 Task: In the  document Sheep.pdf Share this file with 'softage.10@softage.net' Check 'Vision History' View the  non- printing characters
Action: Mouse moved to (381, 406)
Screenshot: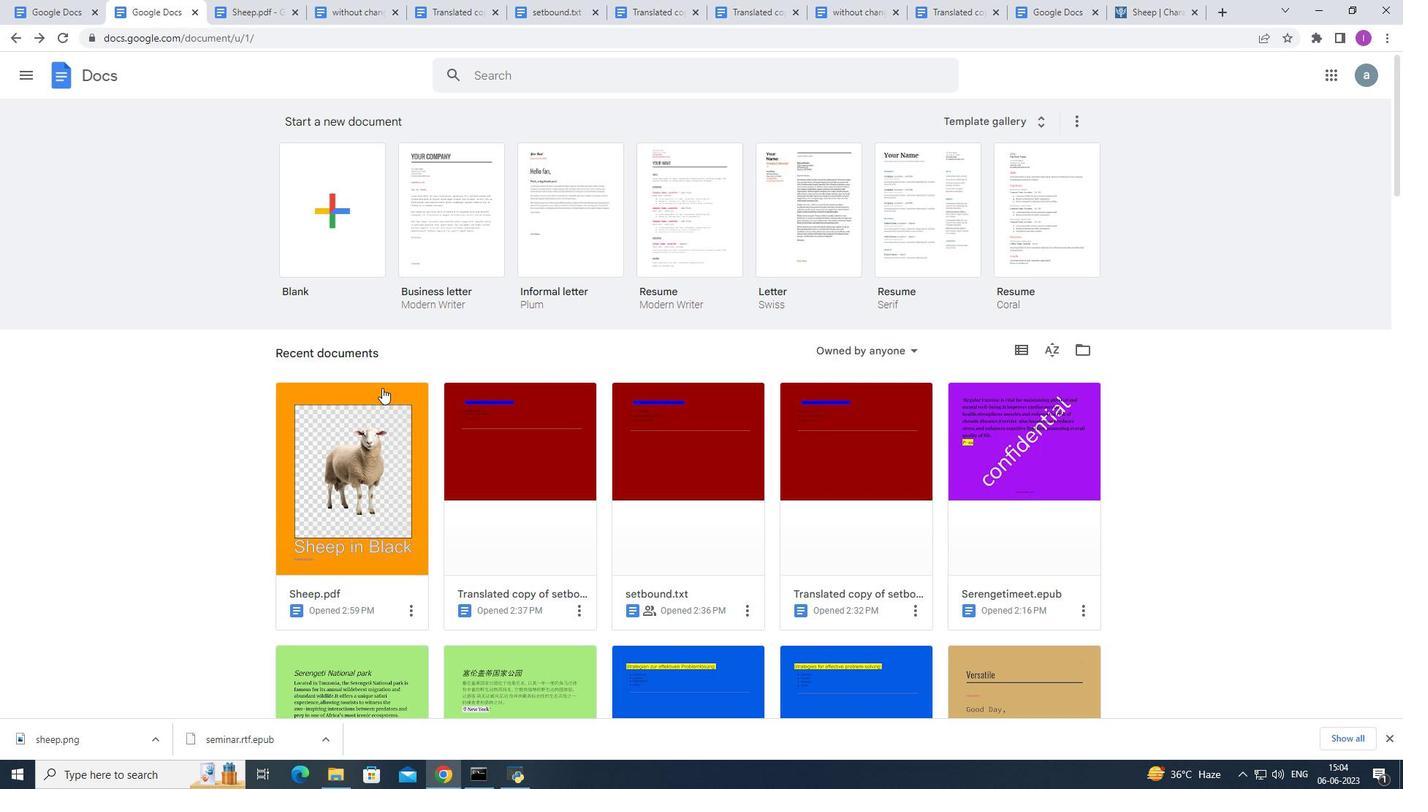 
Action: Mouse pressed left at (381, 406)
Screenshot: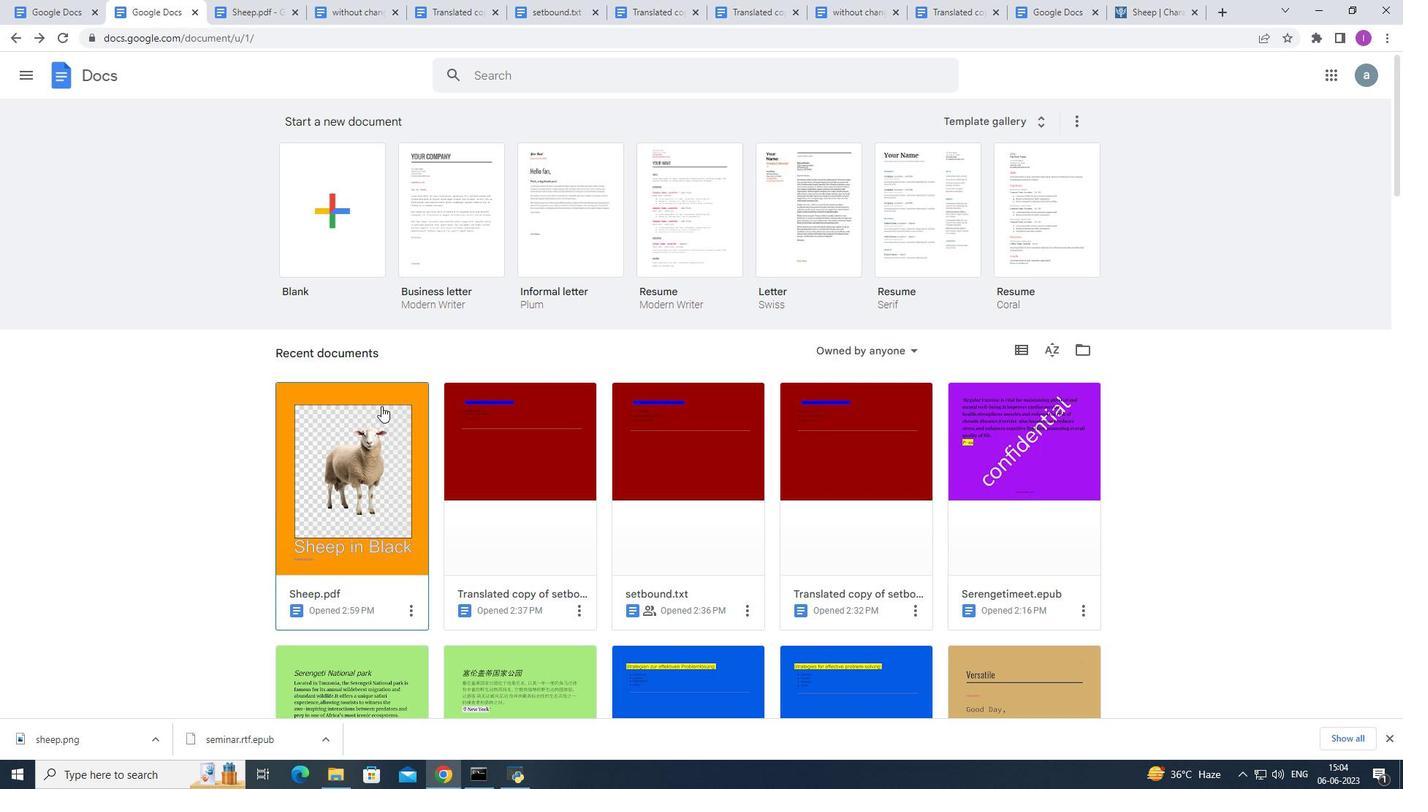 
Action: Mouse moved to (62, 81)
Screenshot: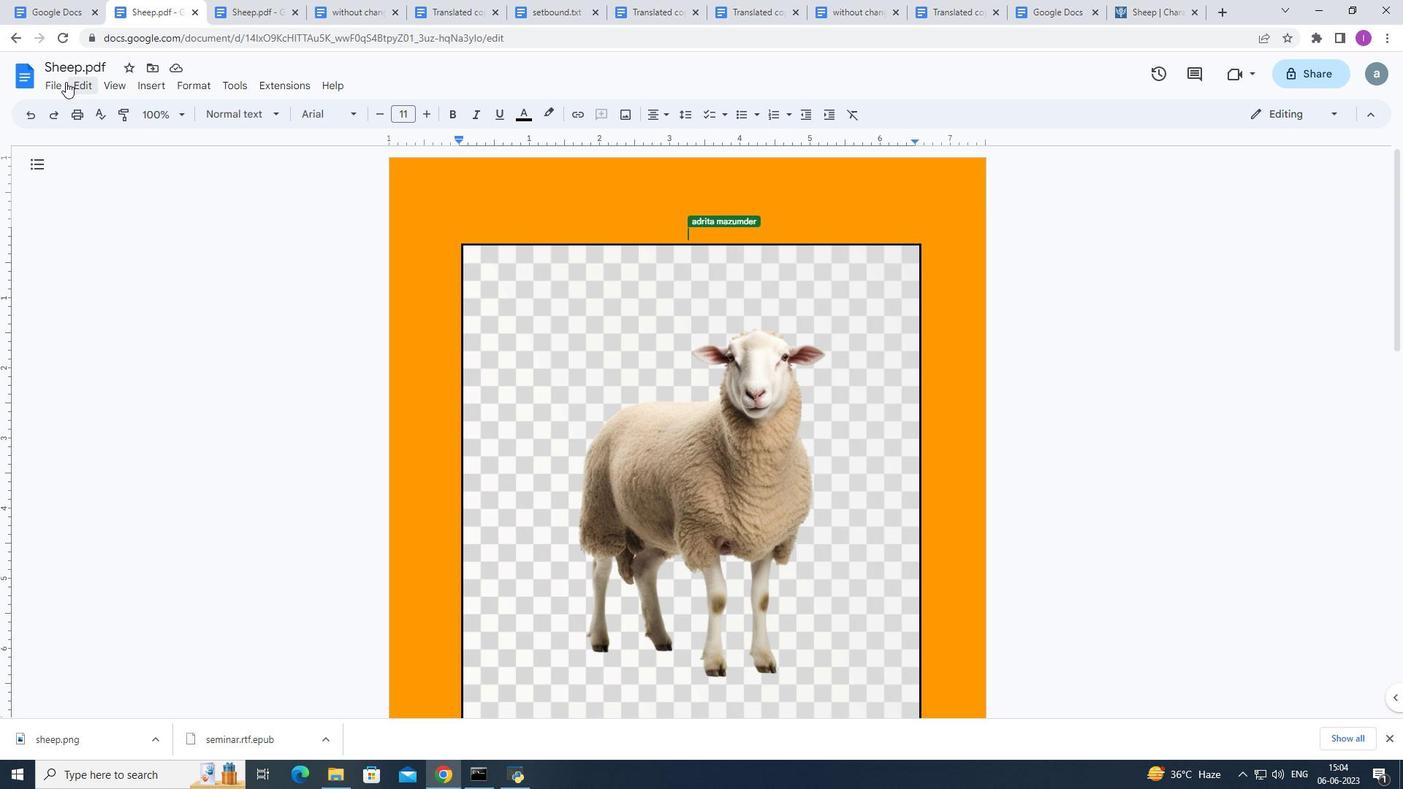 
Action: Mouse pressed left at (62, 81)
Screenshot: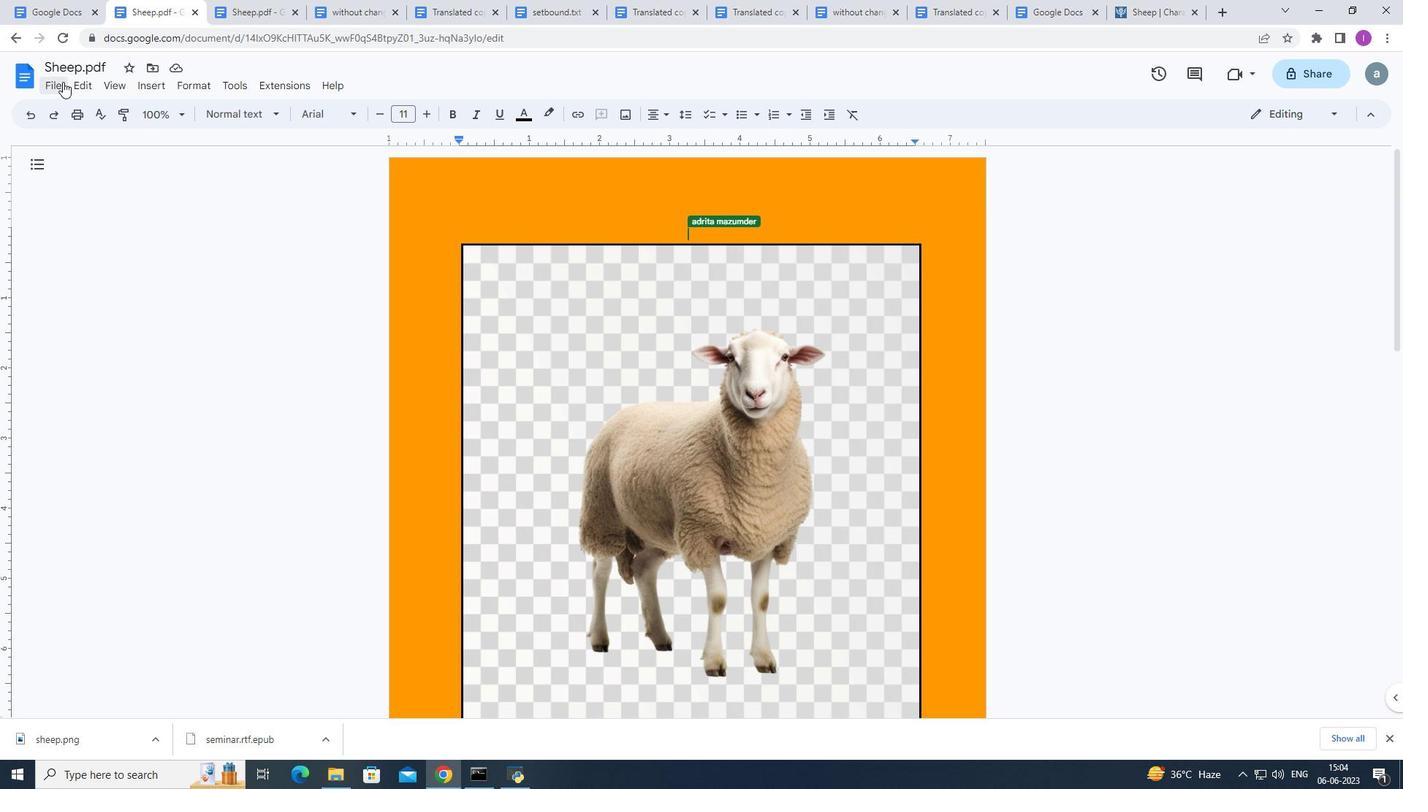 
Action: Mouse moved to (330, 194)
Screenshot: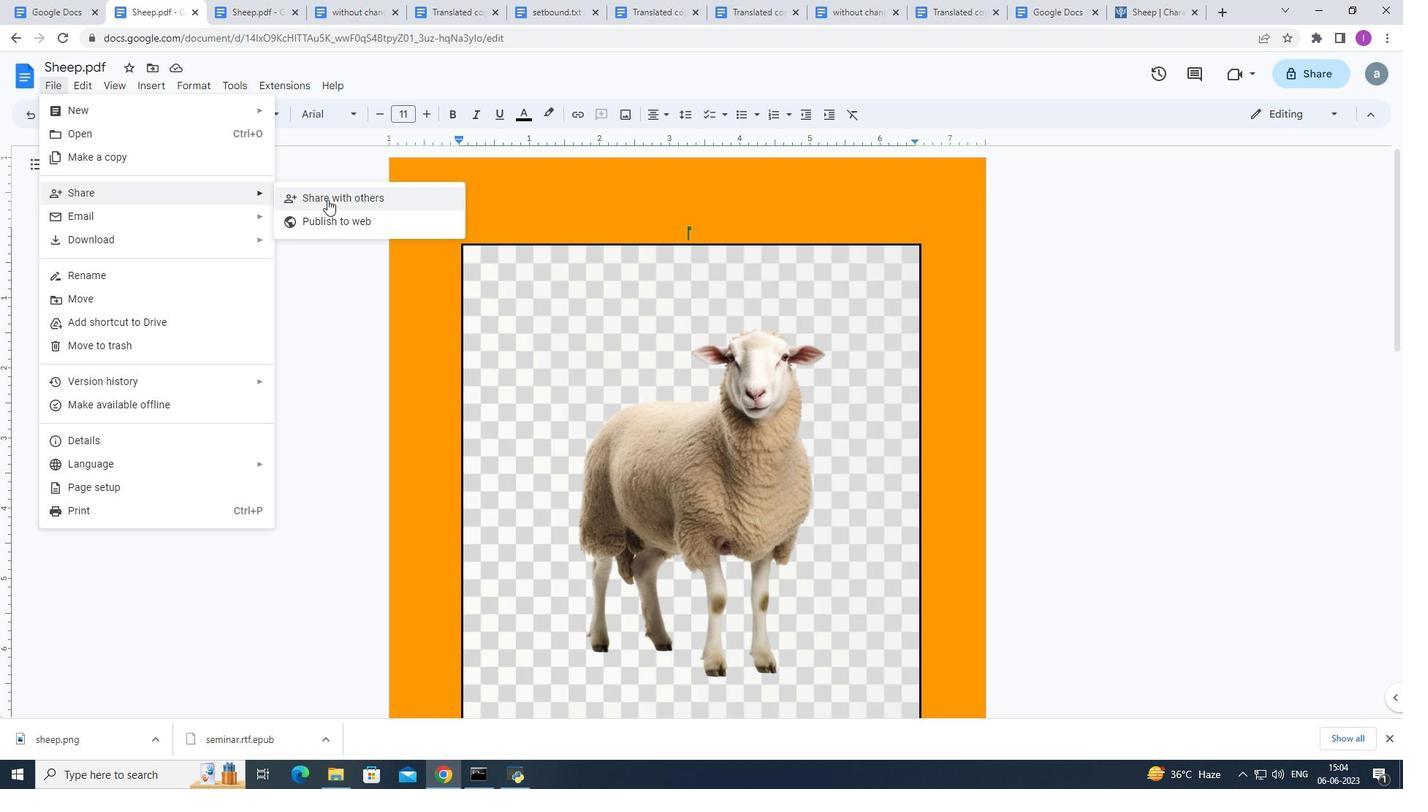 
Action: Mouse pressed left at (330, 194)
Screenshot: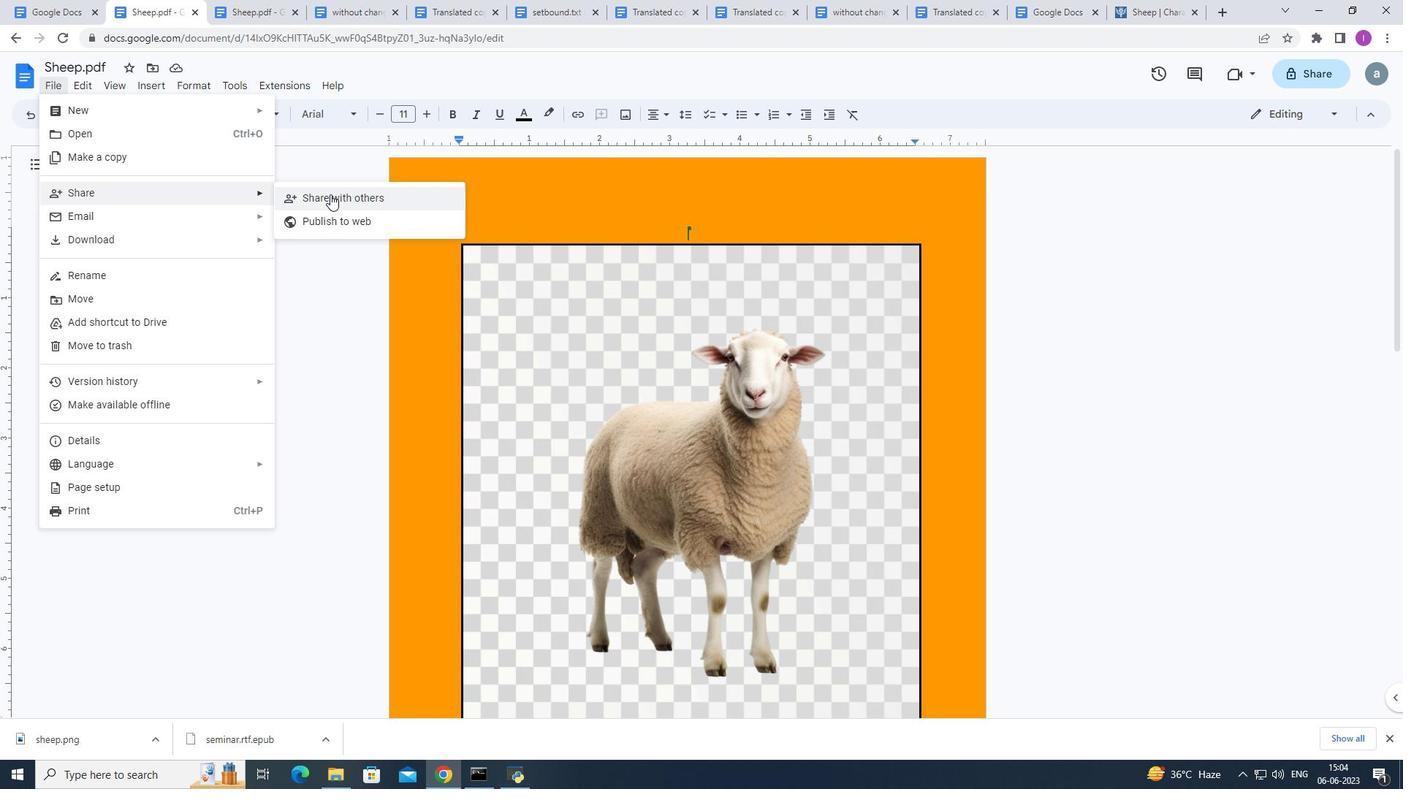 
Action: Mouse moved to (596, 317)
Screenshot: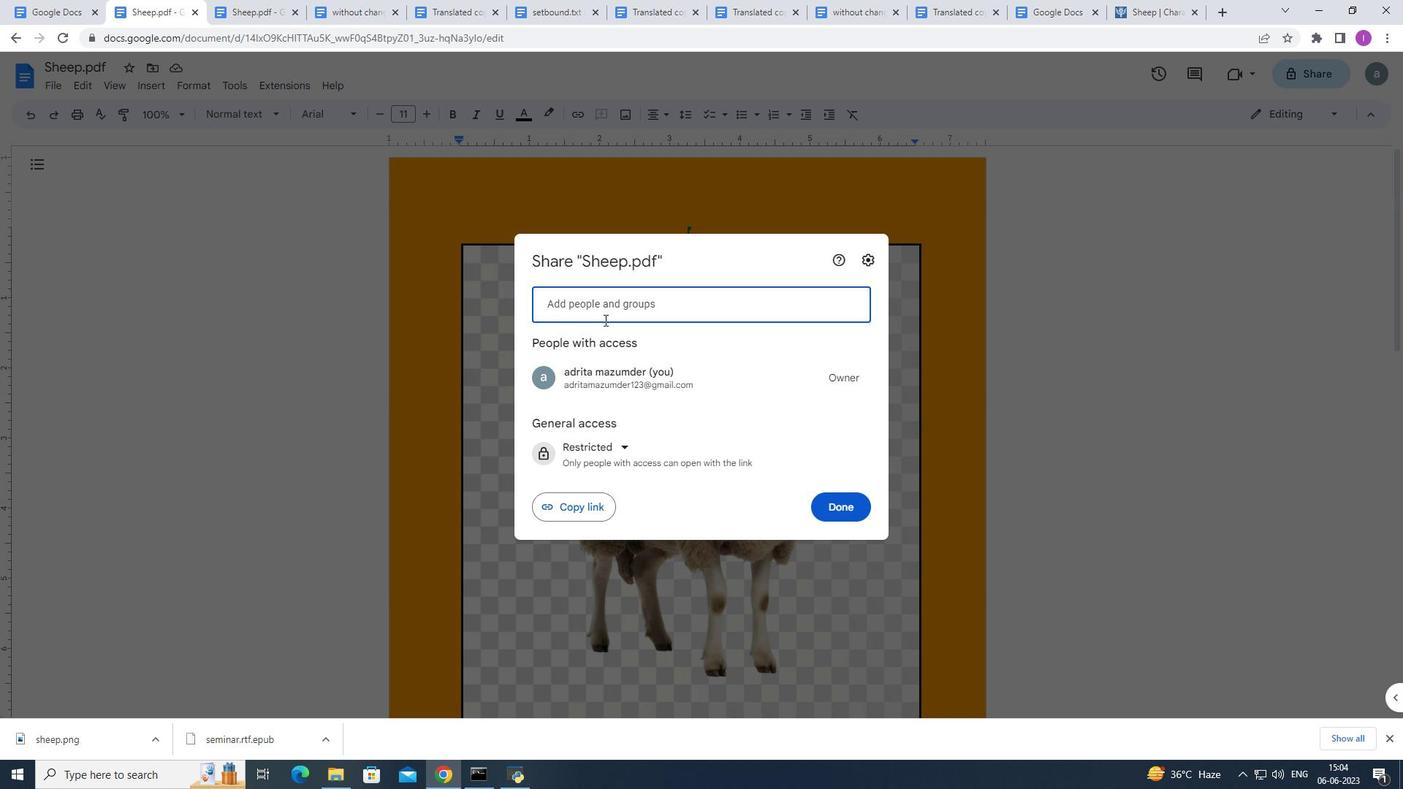 
Action: Key pressed sof
Screenshot: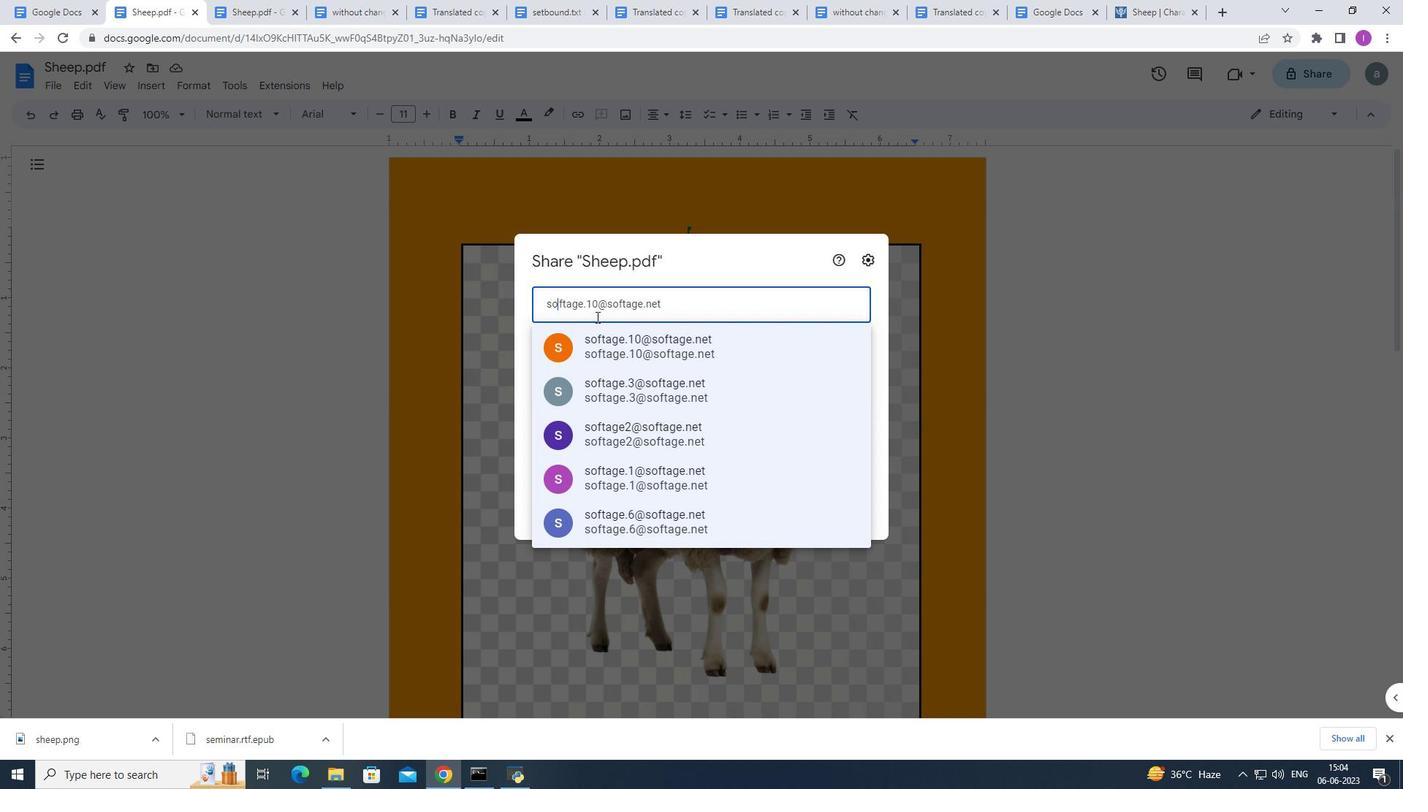 
Action: Mouse moved to (617, 355)
Screenshot: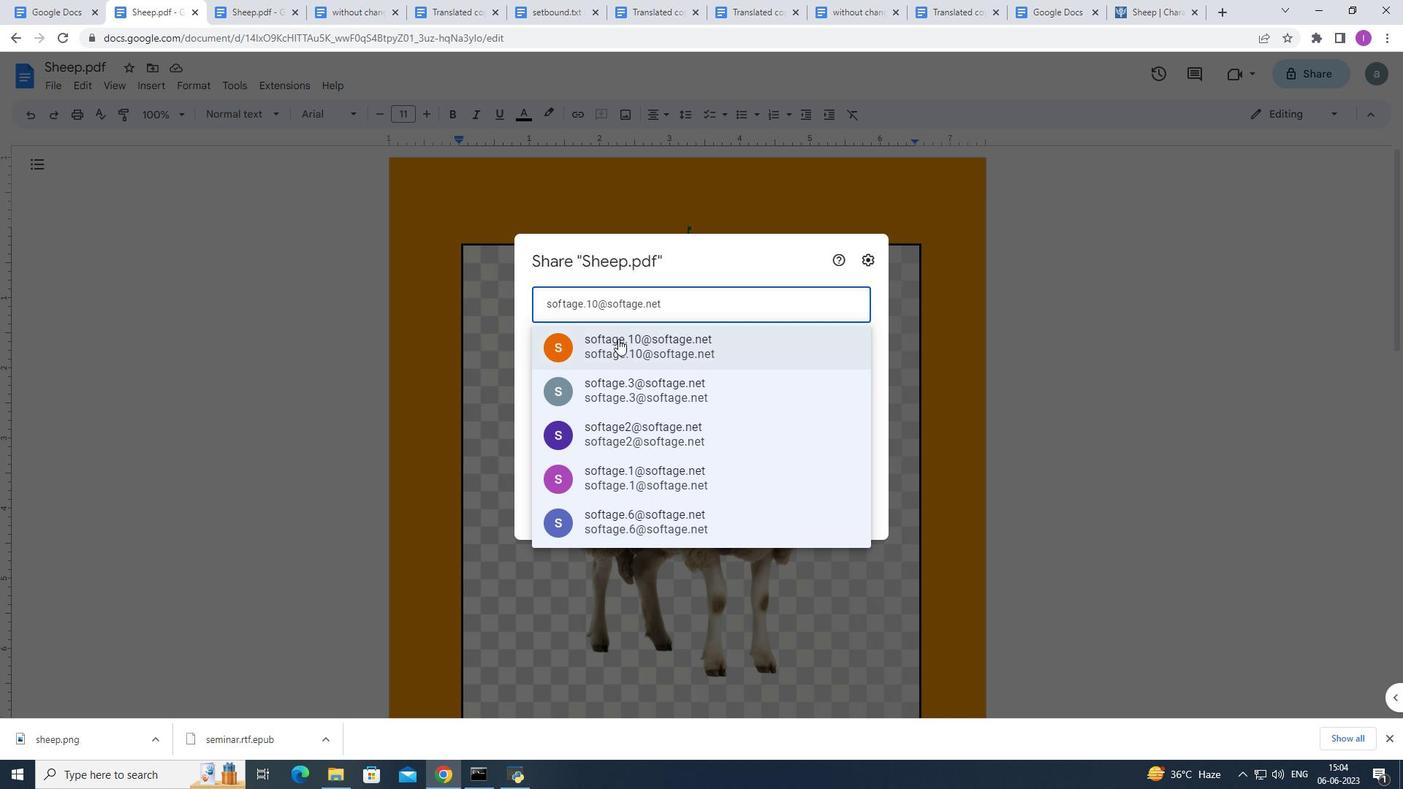 
Action: Mouse pressed left at (617, 355)
Screenshot: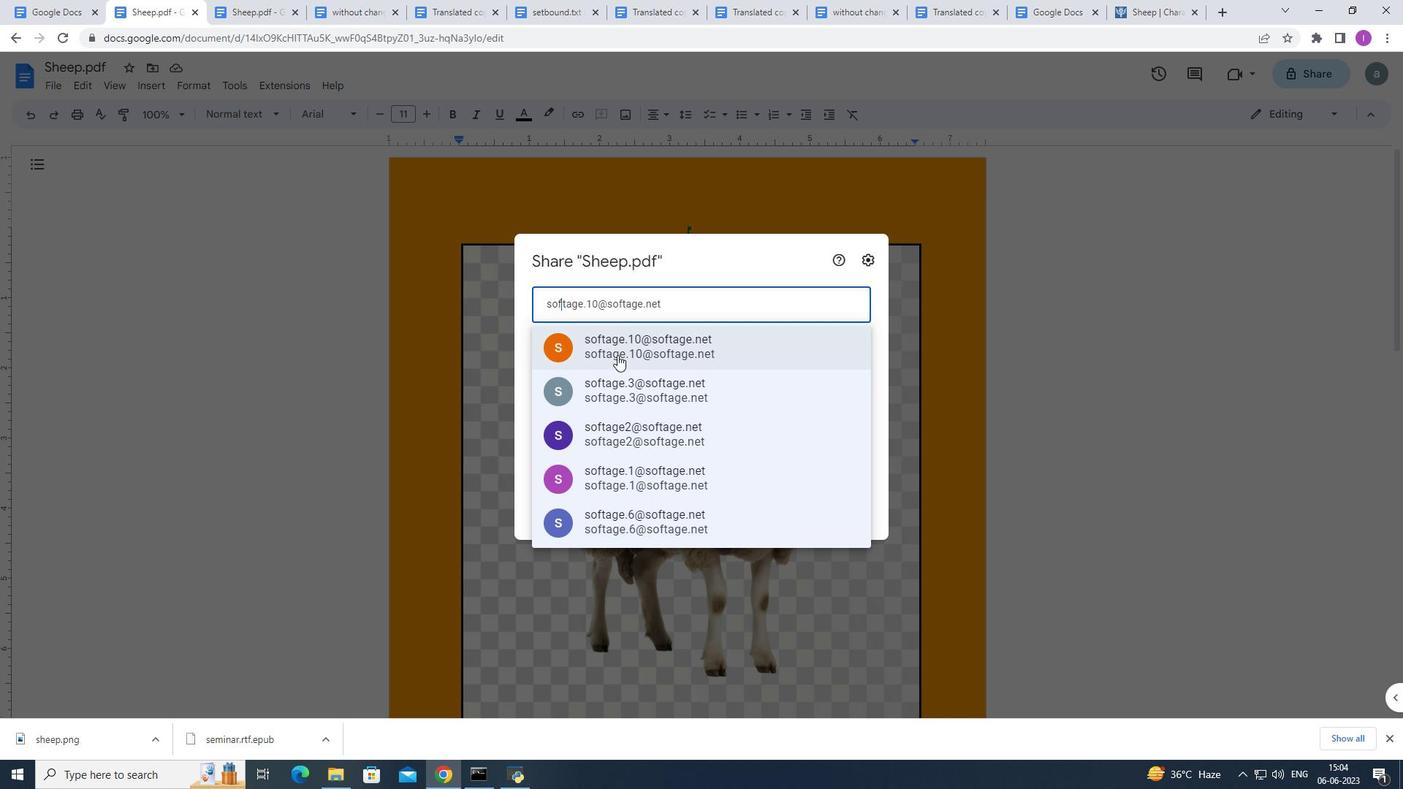 
Action: Mouse moved to (846, 492)
Screenshot: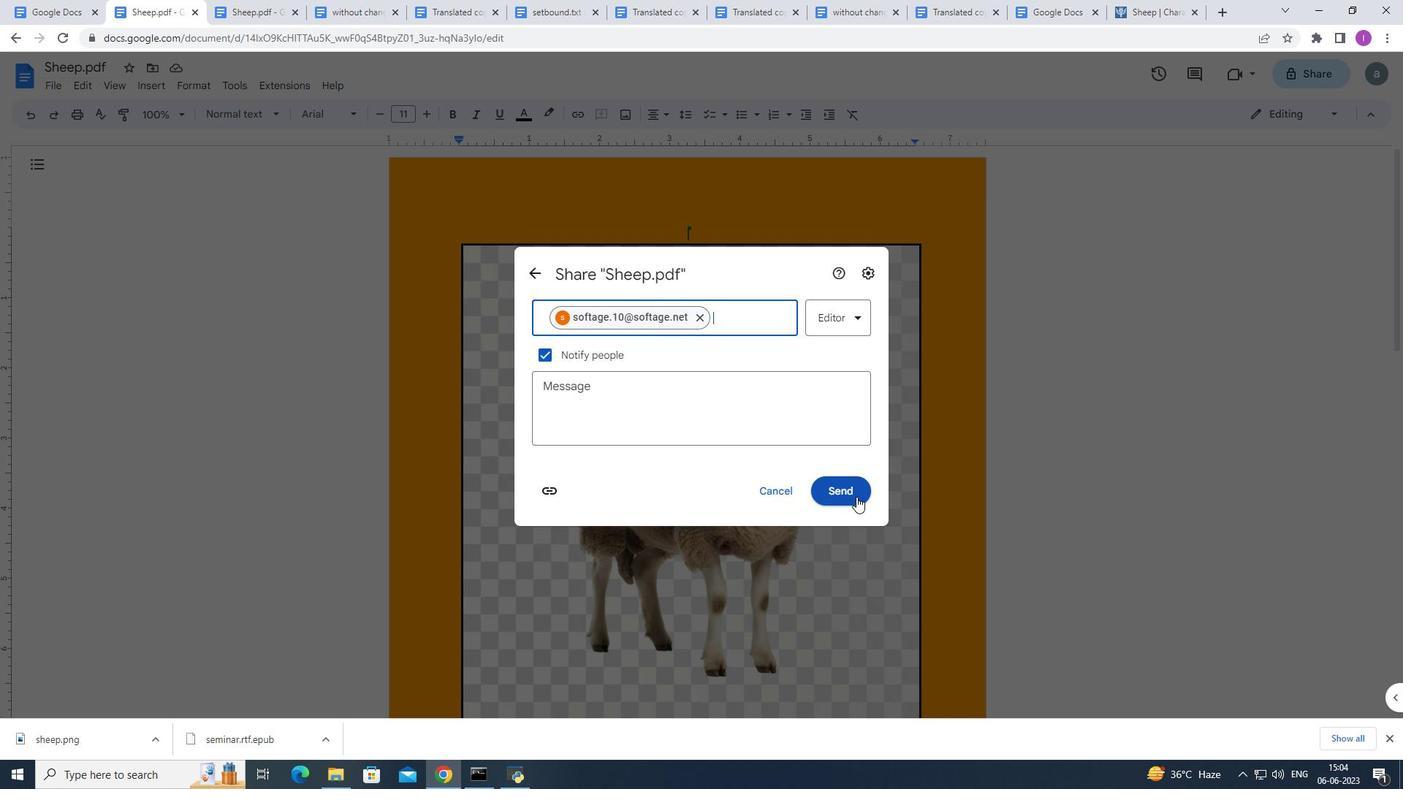 
Action: Mouse pressed left at (846, 492)
Screenshot: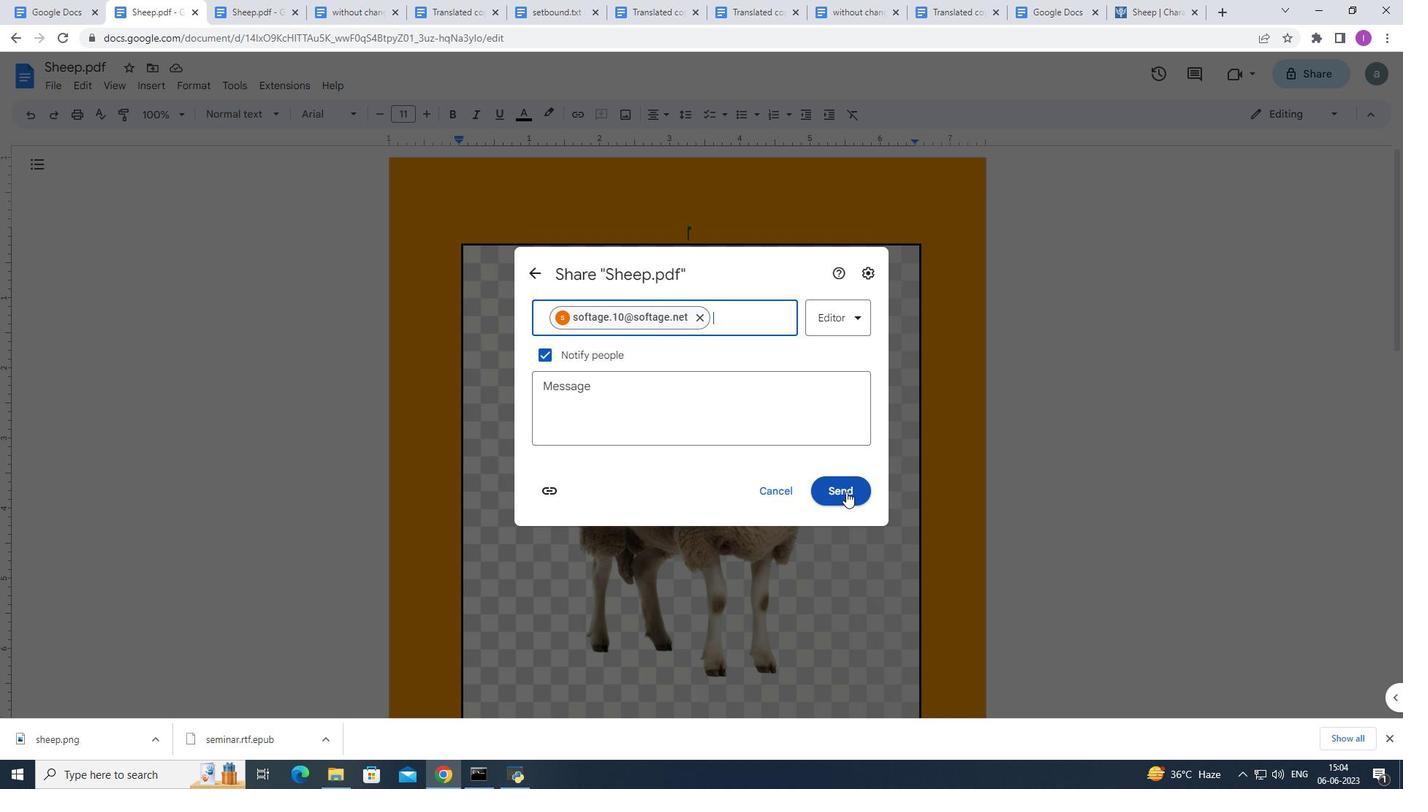 
Action: Mouse moved to (122, 87)
Screenshot: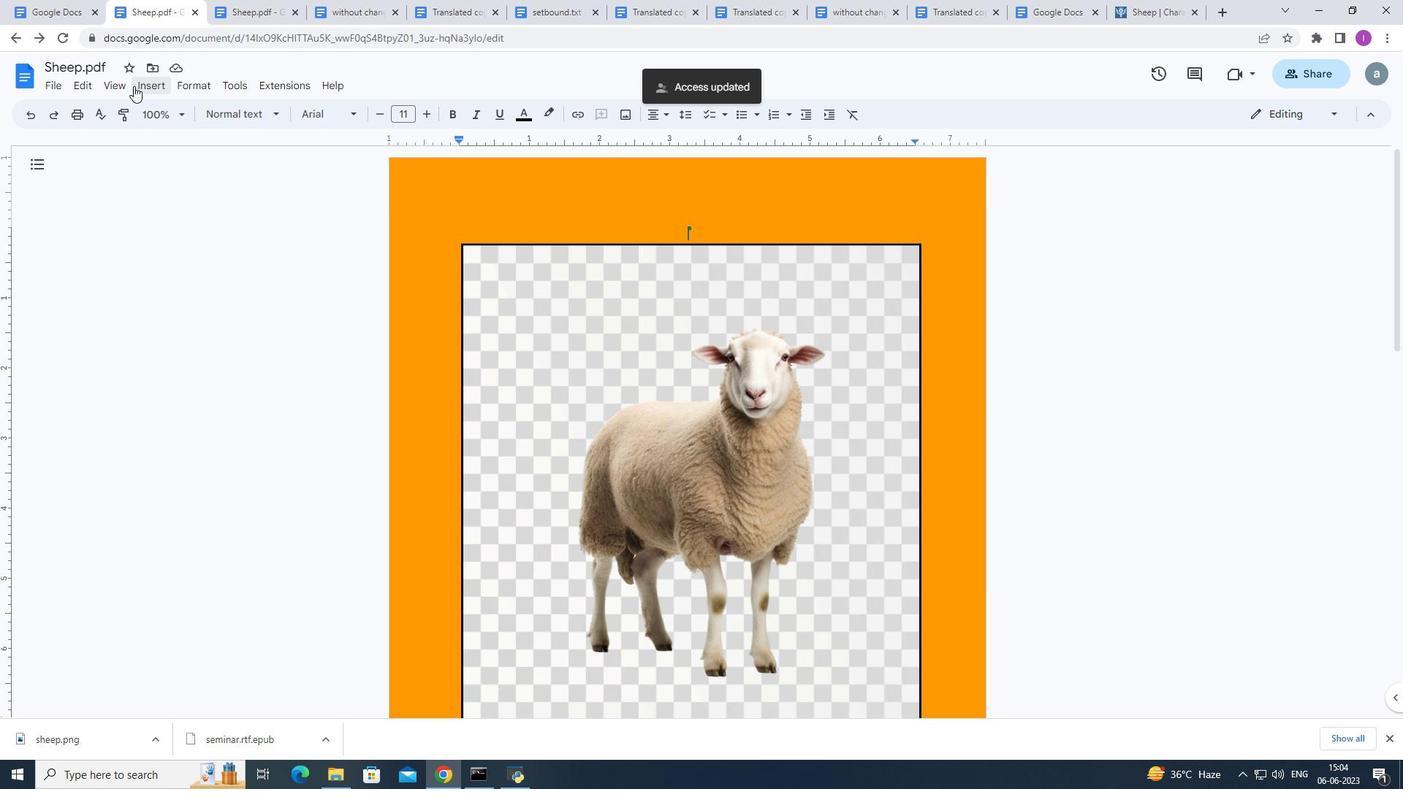 
Action: Mouse pressed left at (122, 87)
Screenshot: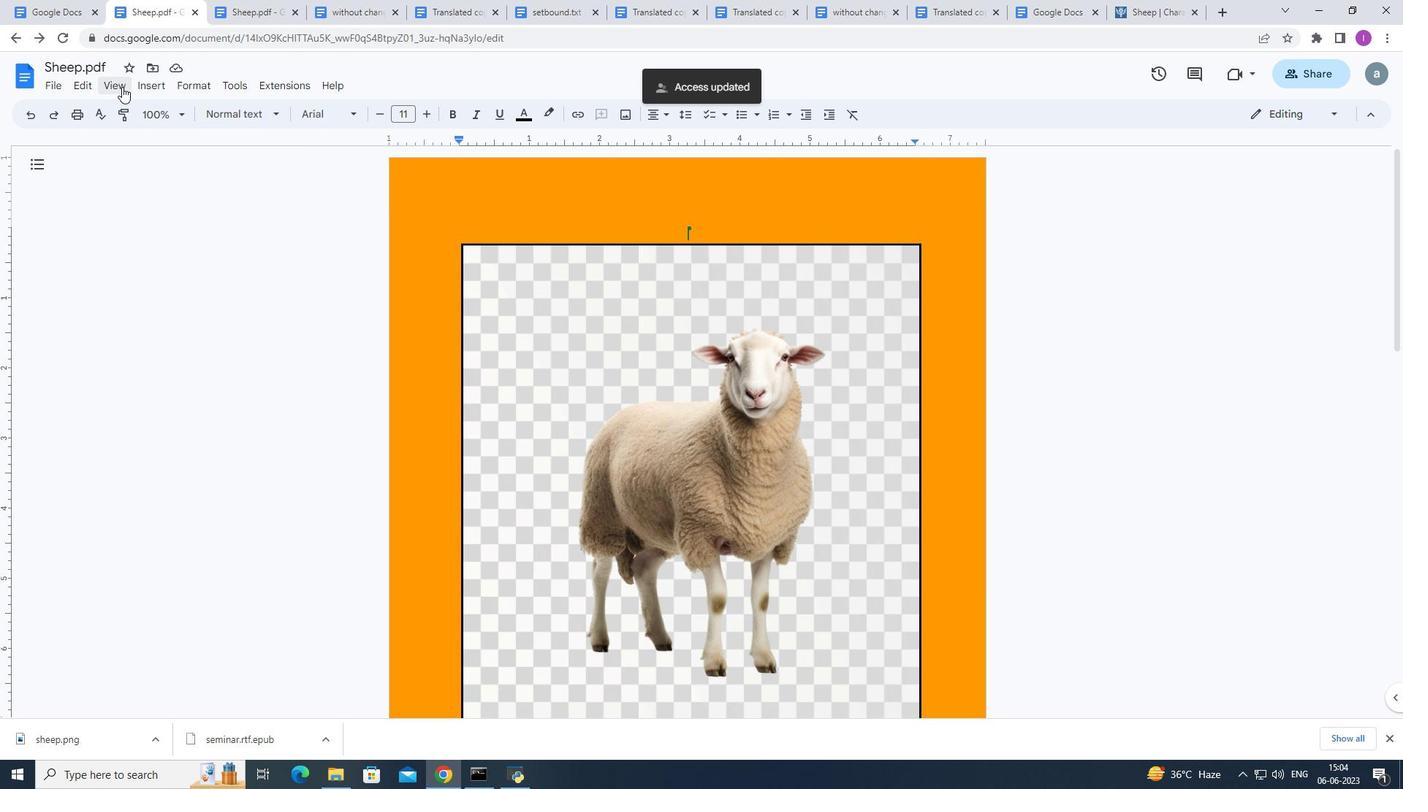 
Action: Mouse moved to (158, 236)
Screenshot: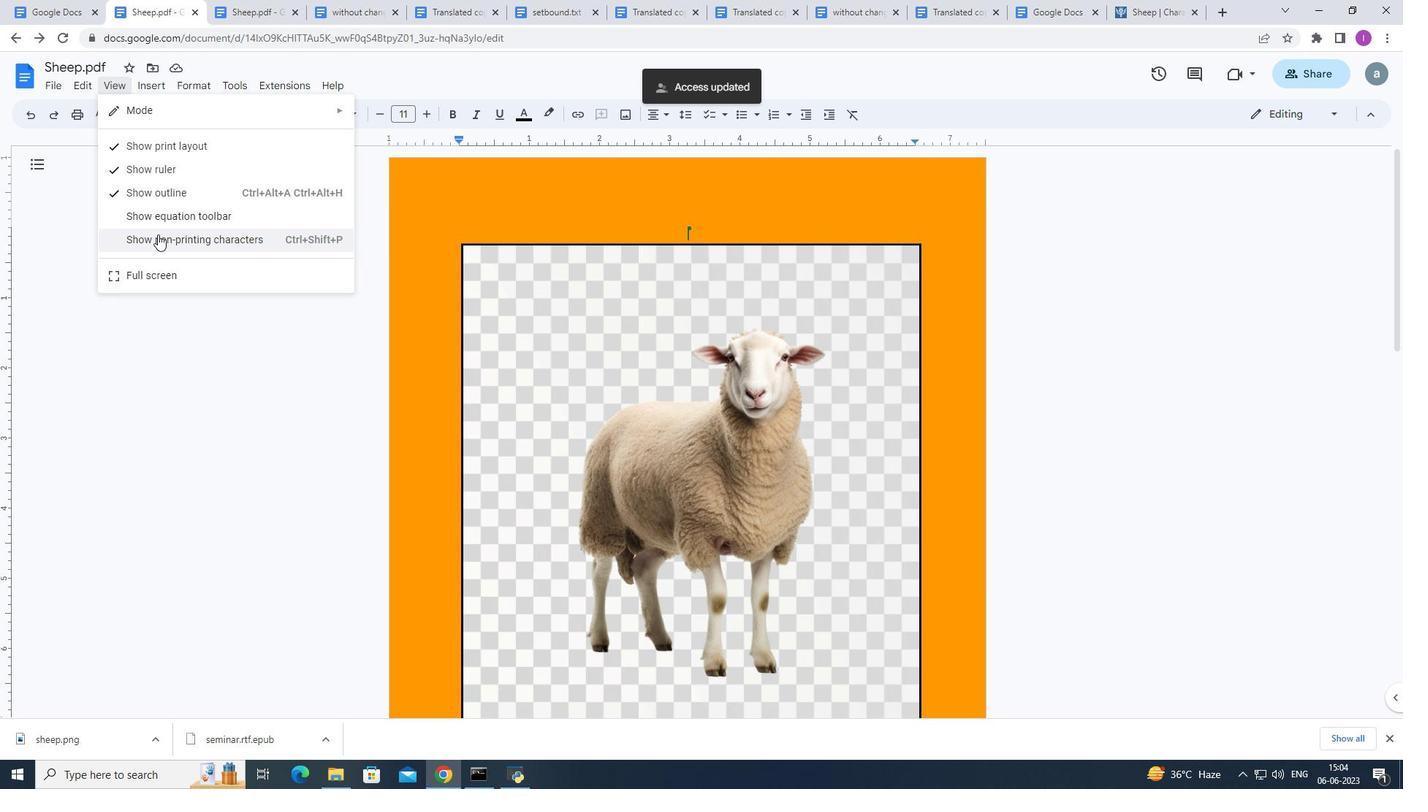 
Action: Mouse pressed left at (158, 236)
Screenshot: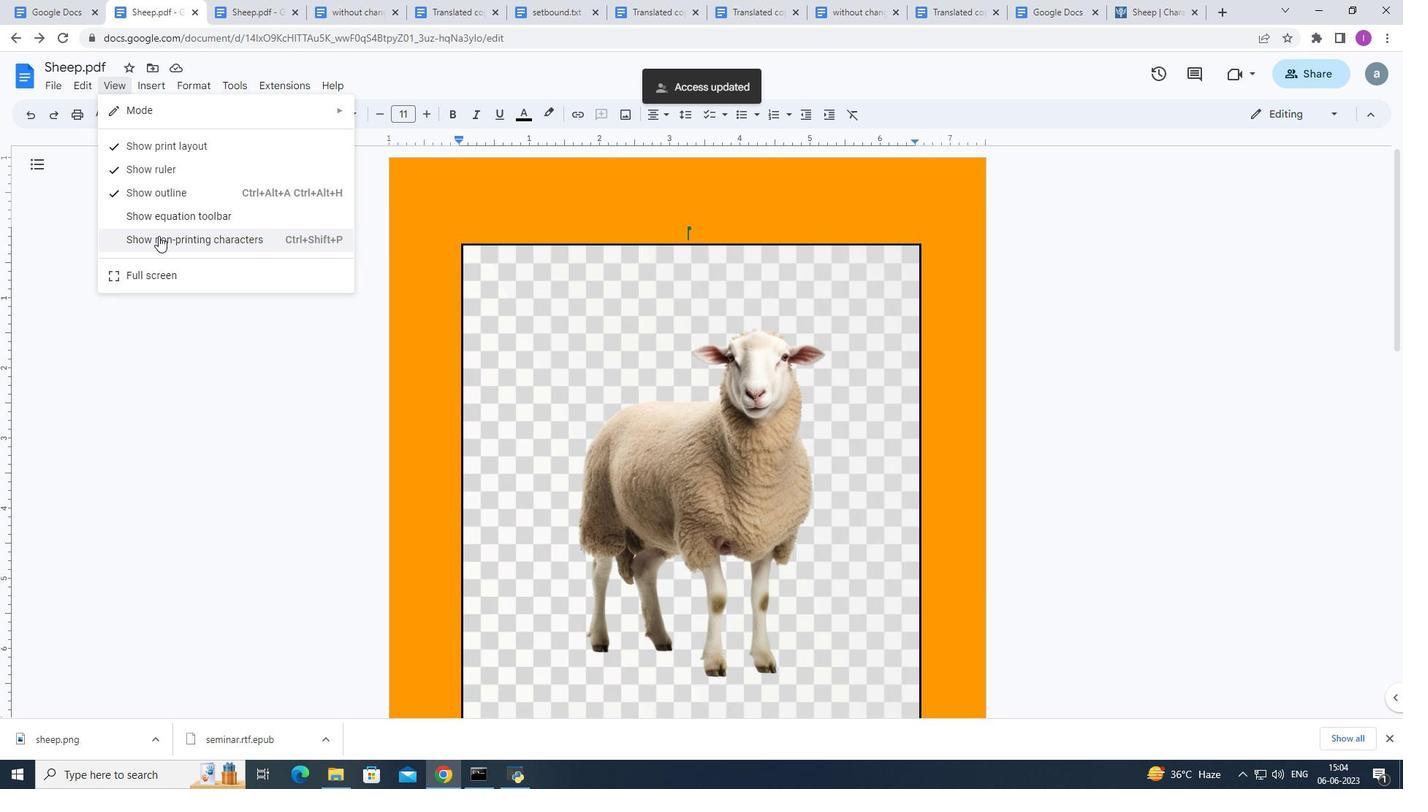 
Action: Mouse moved to (48, 86)
Screenshot: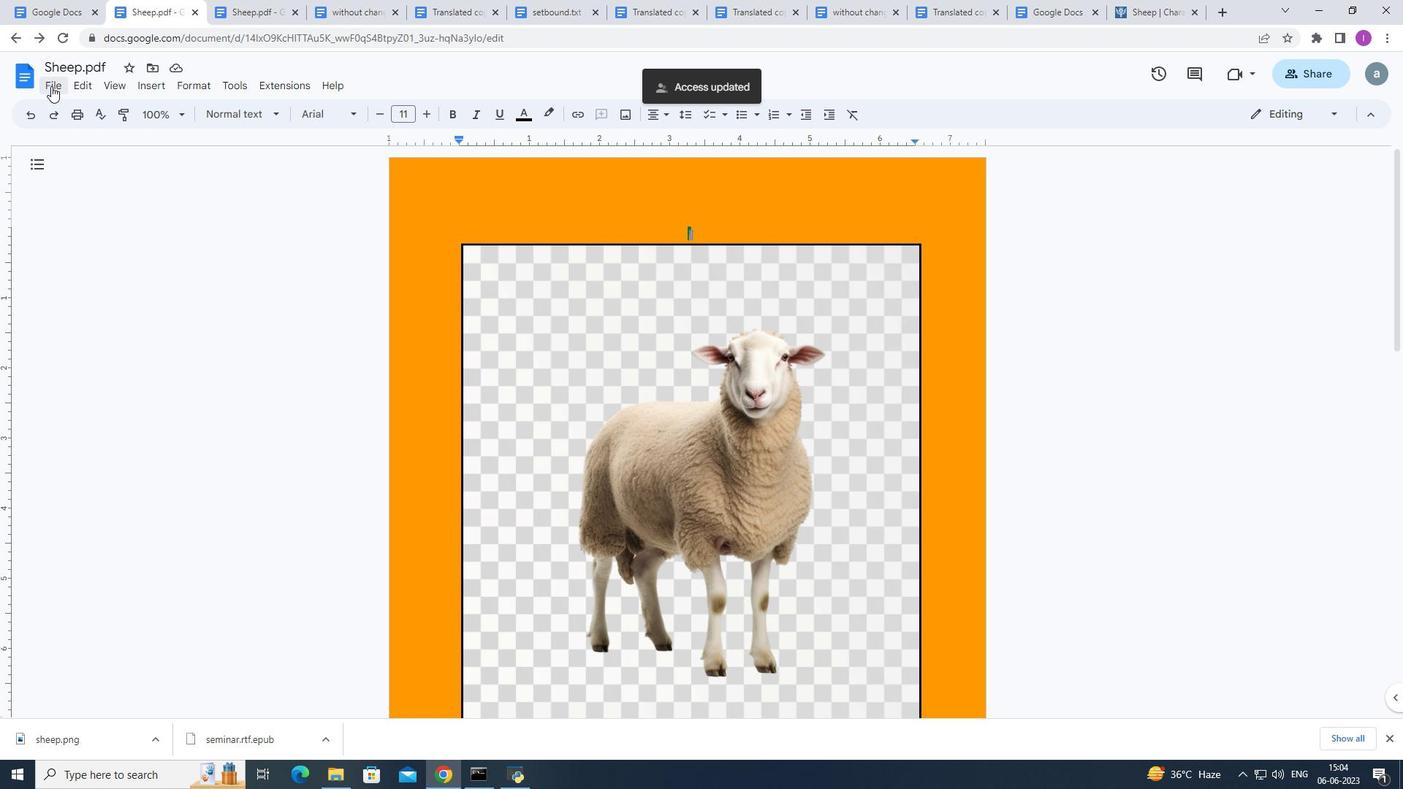 
Action: Mouse pressed left at (48, 86)
Screenshot: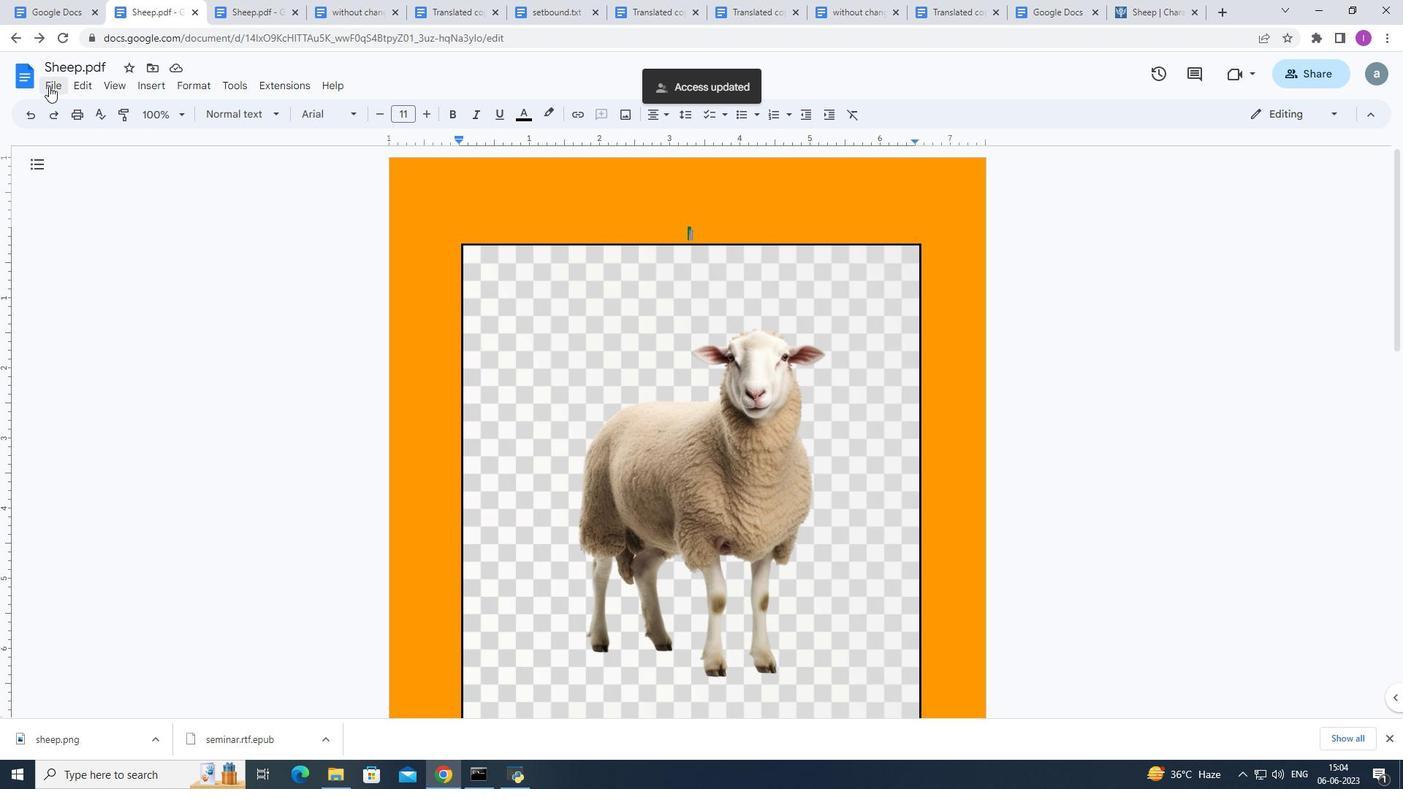 
Action: Mouse pressed left at (48, 86)
Screenshot: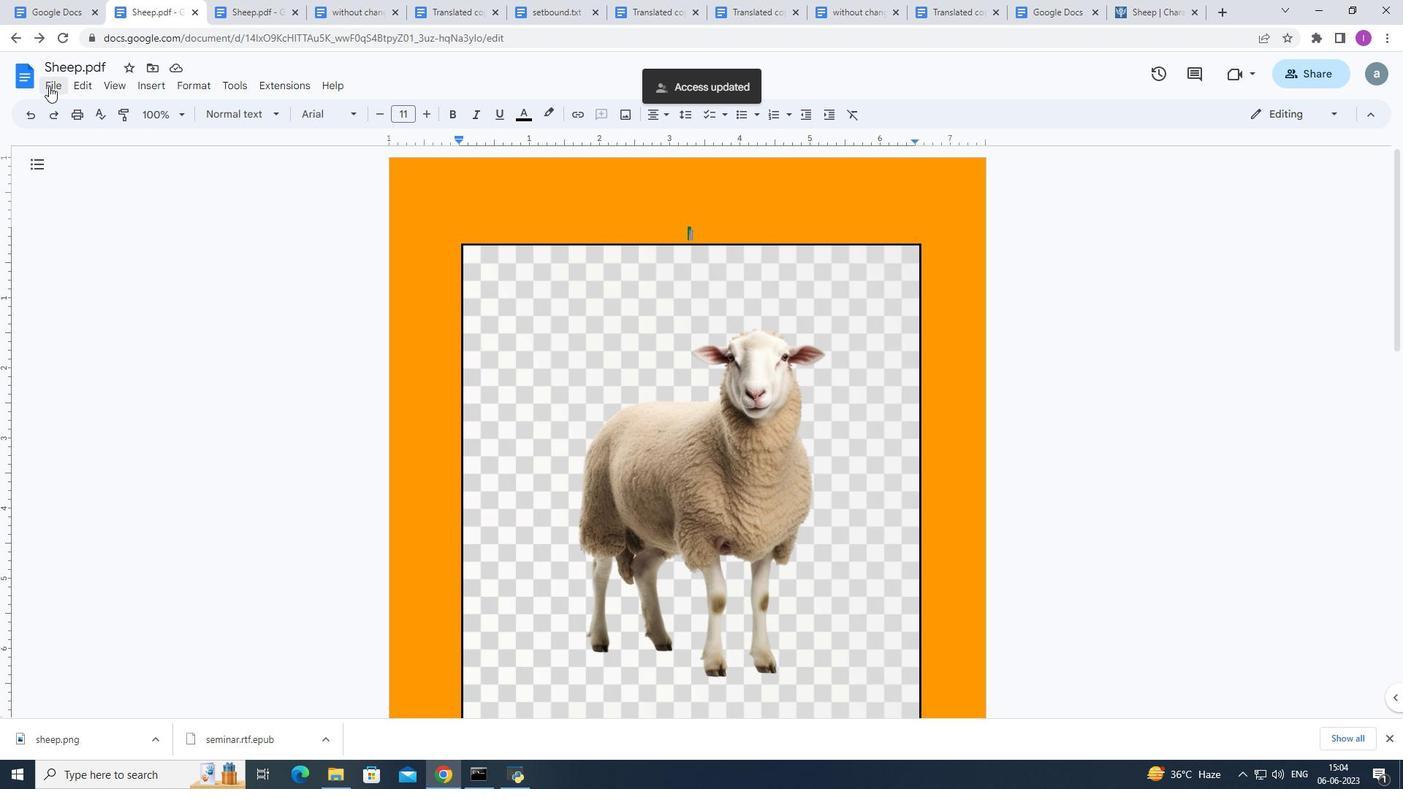 
Action: Mouse moved to (55, 87)
Screenshot: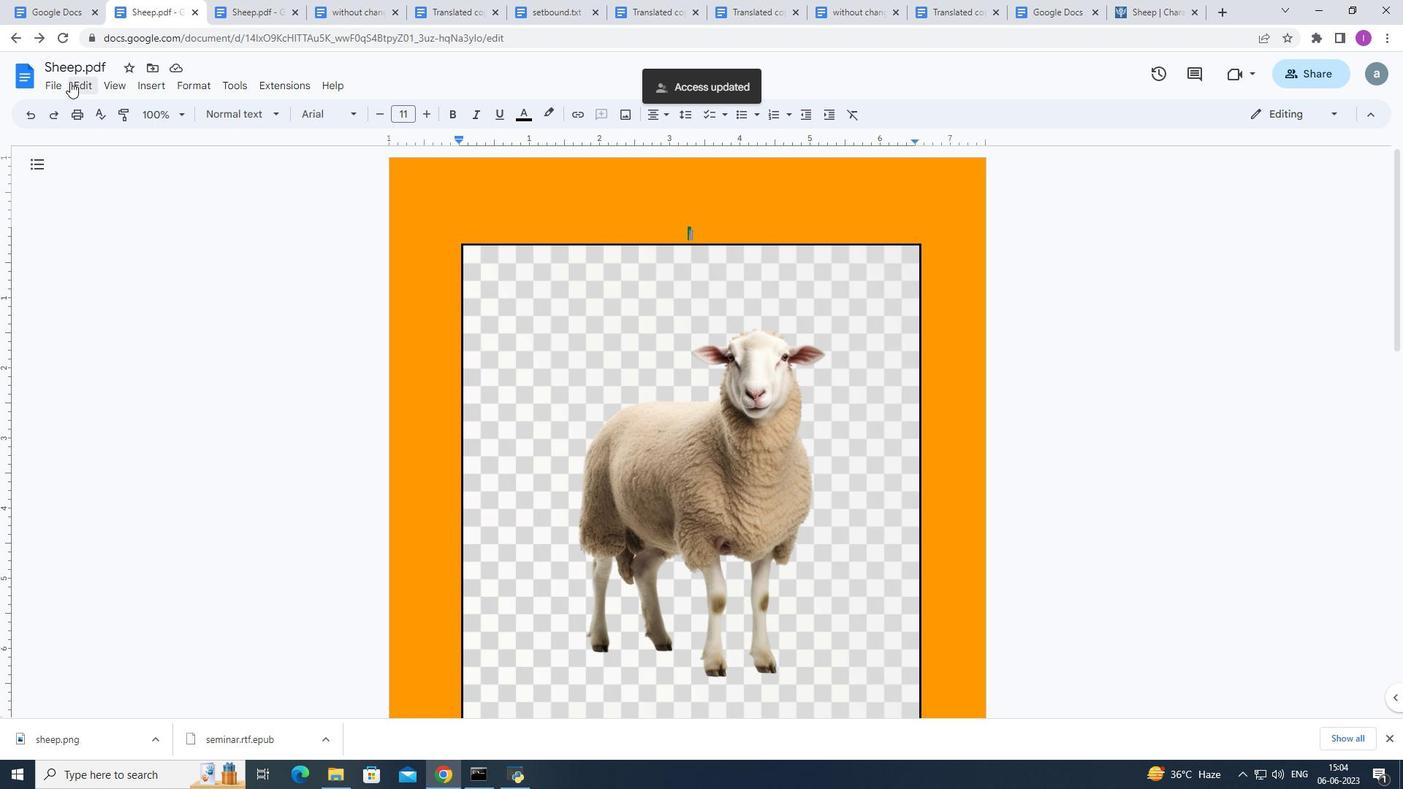 
Action: Mouse pressed left at (55, 87)
Screenshot: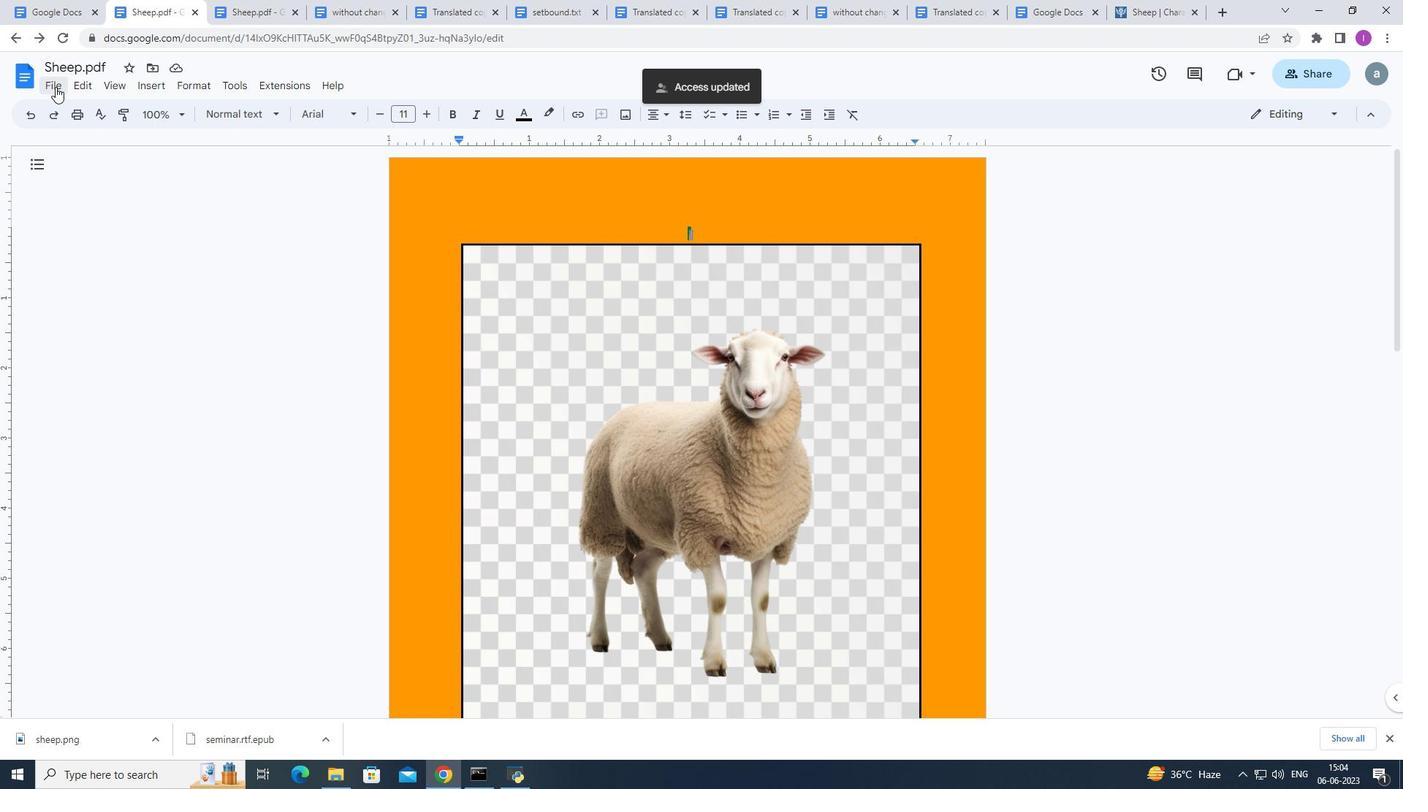
Action: Mouse moved to (107, 379)
Screenshot: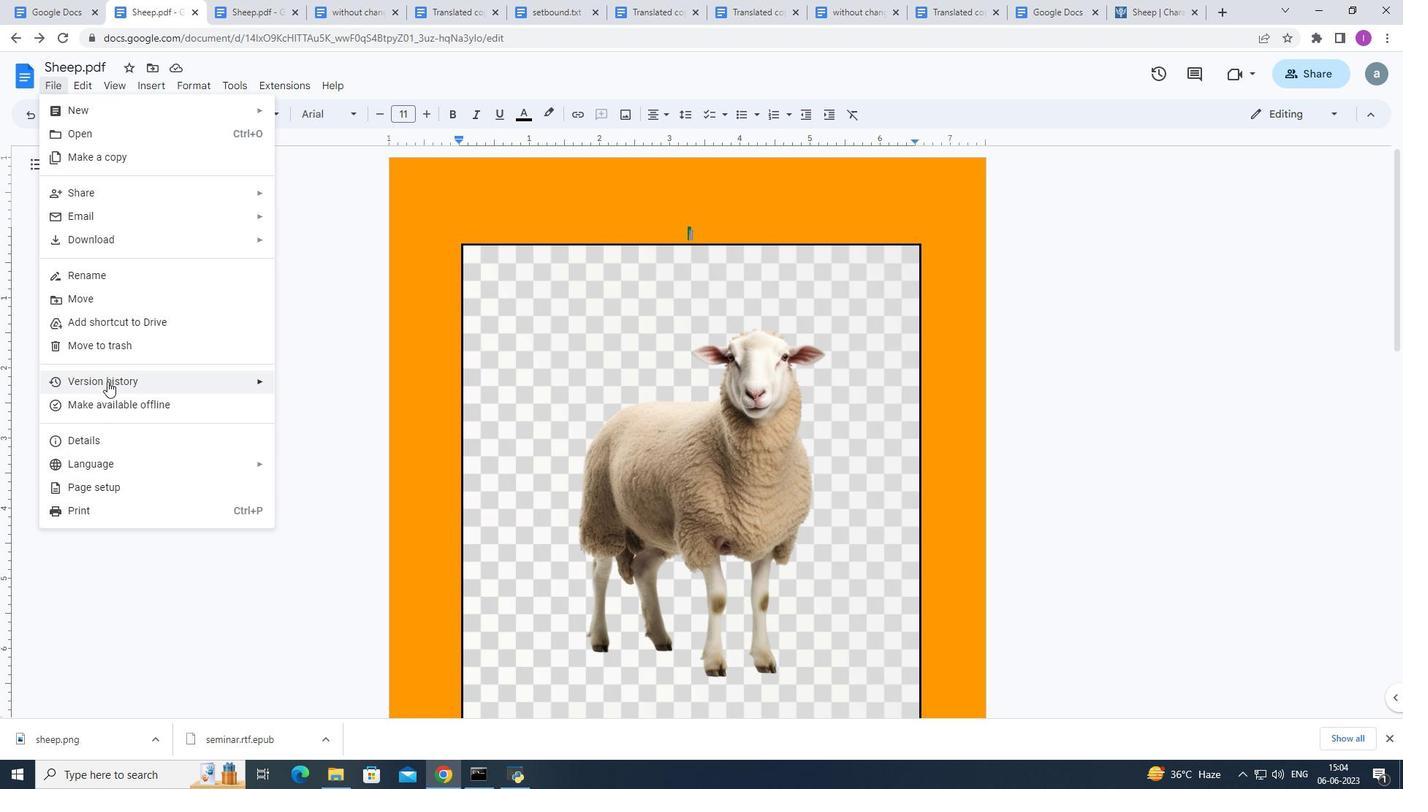 
Action: Mouse pressed left at (107, 379)
Screenshot: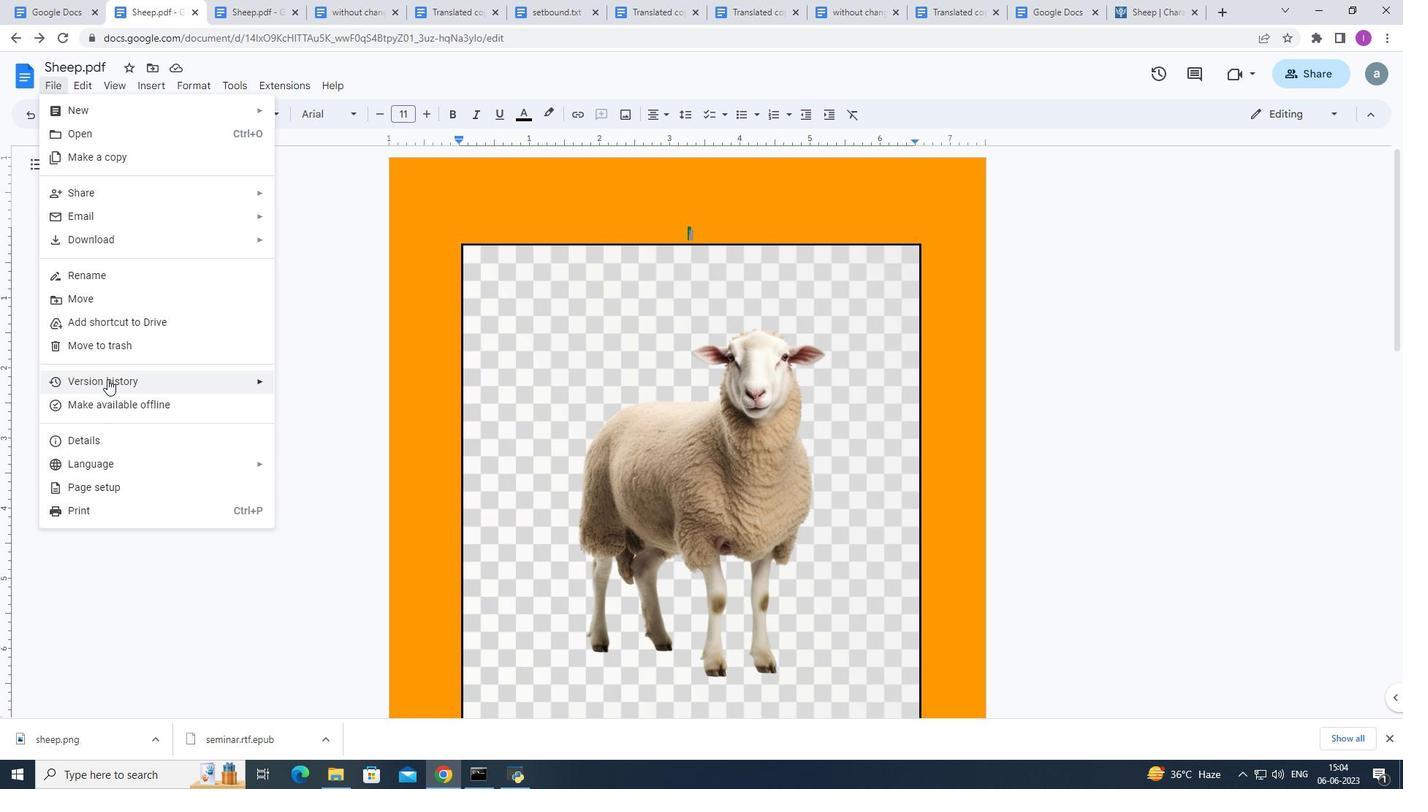 
Action: Mouse moved to (368, 415)
Screenshot: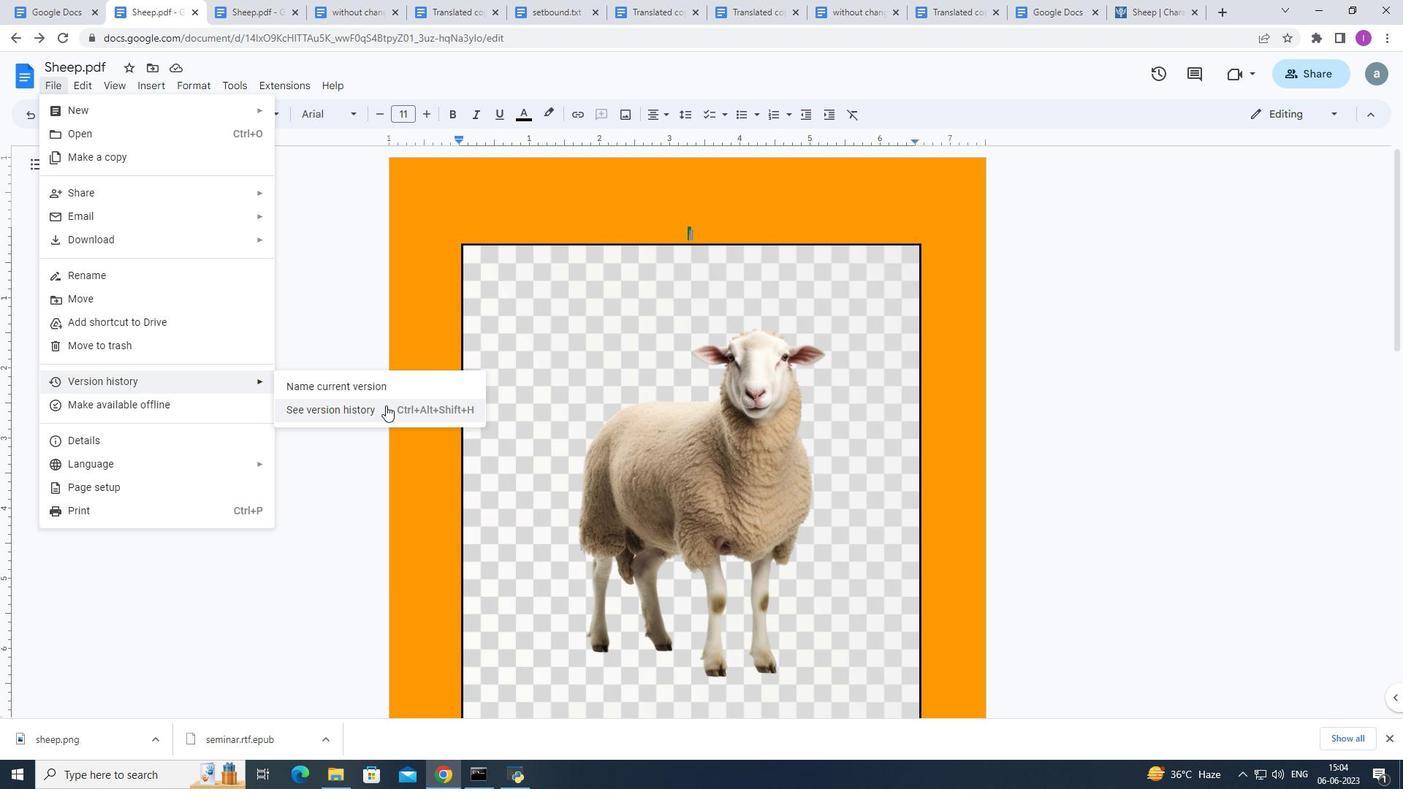 
Action: Mouse pressed left at (368, 415)
Screenshot: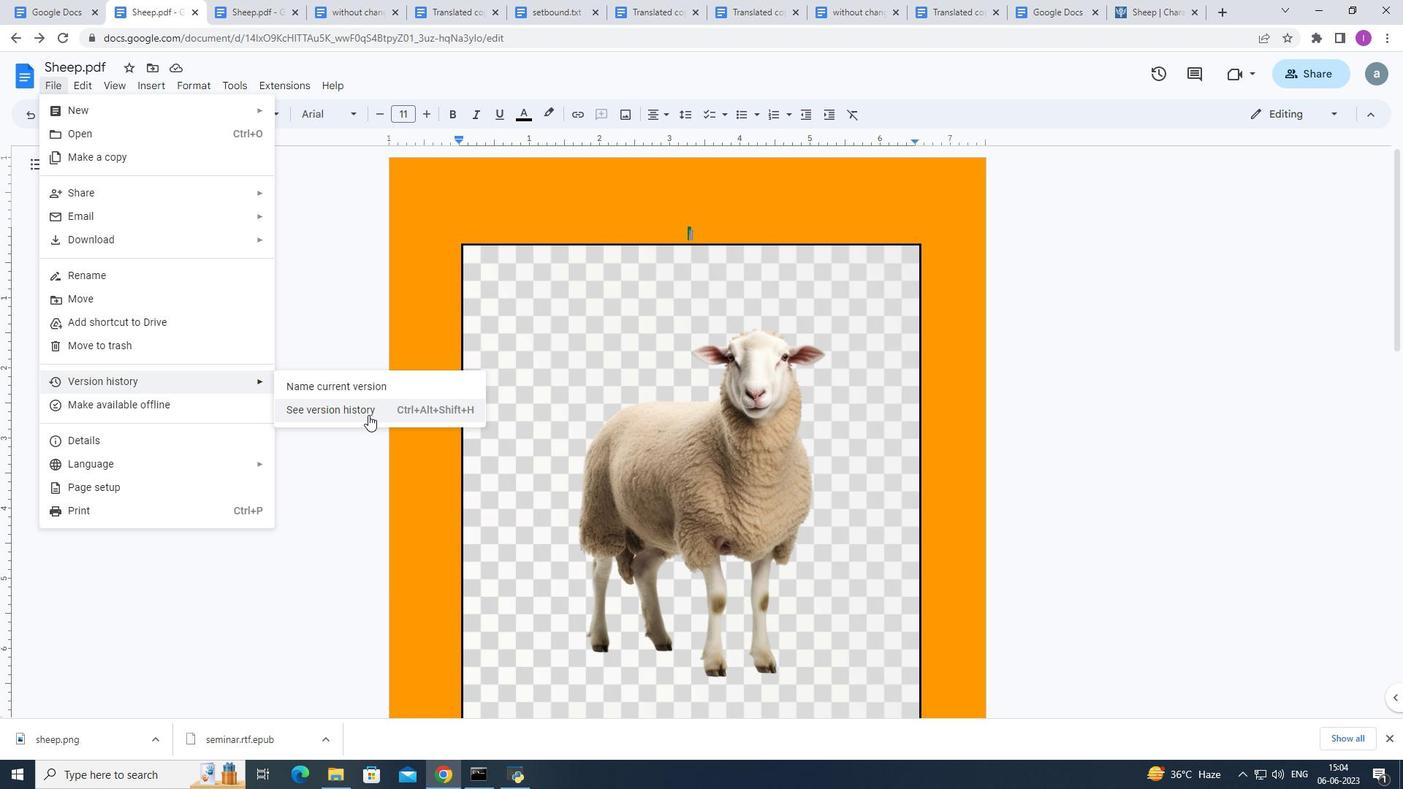 
Action: Mouse moved to (512, 441)
Screenshot: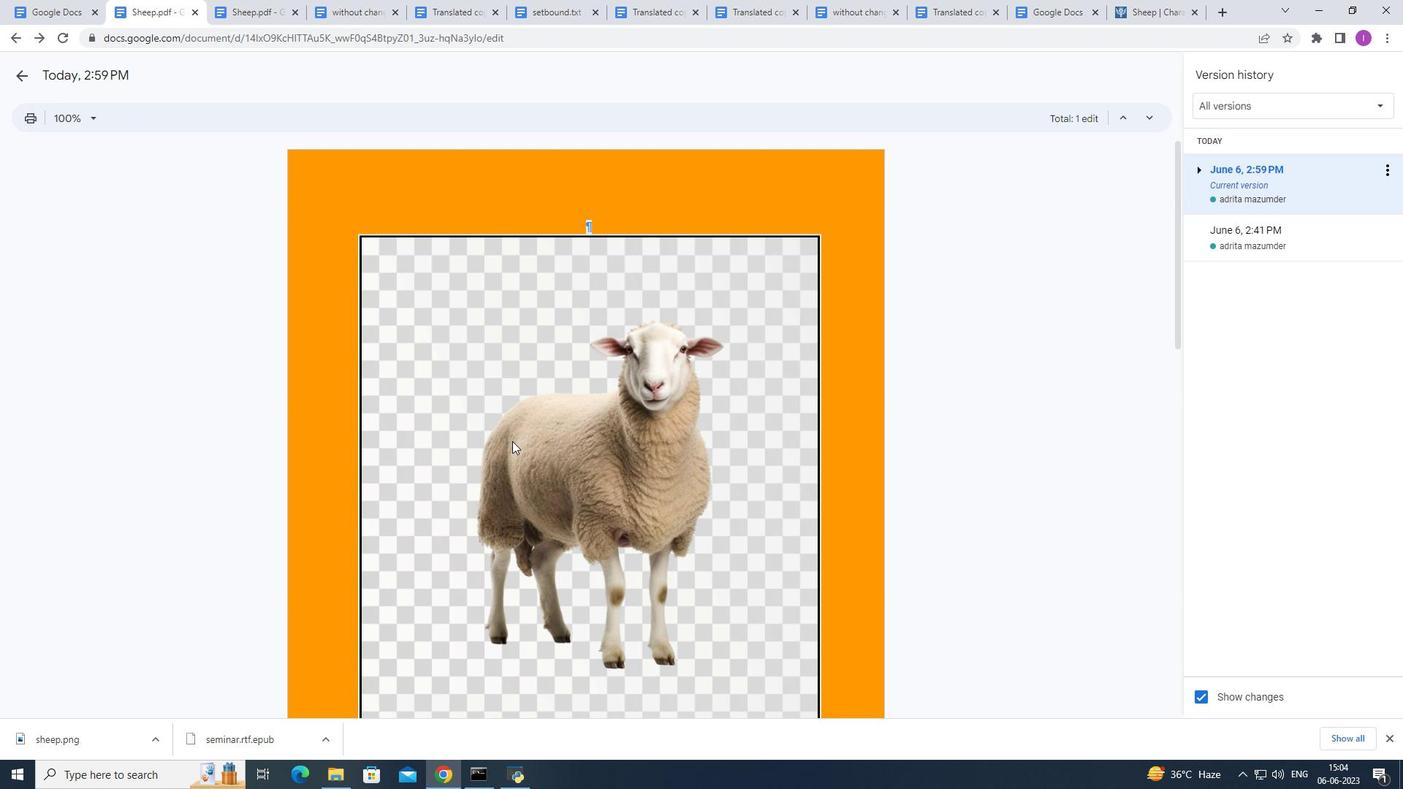 
Action: Mouse scrolled (512, 442) with delta (0, 0)
Screenshot: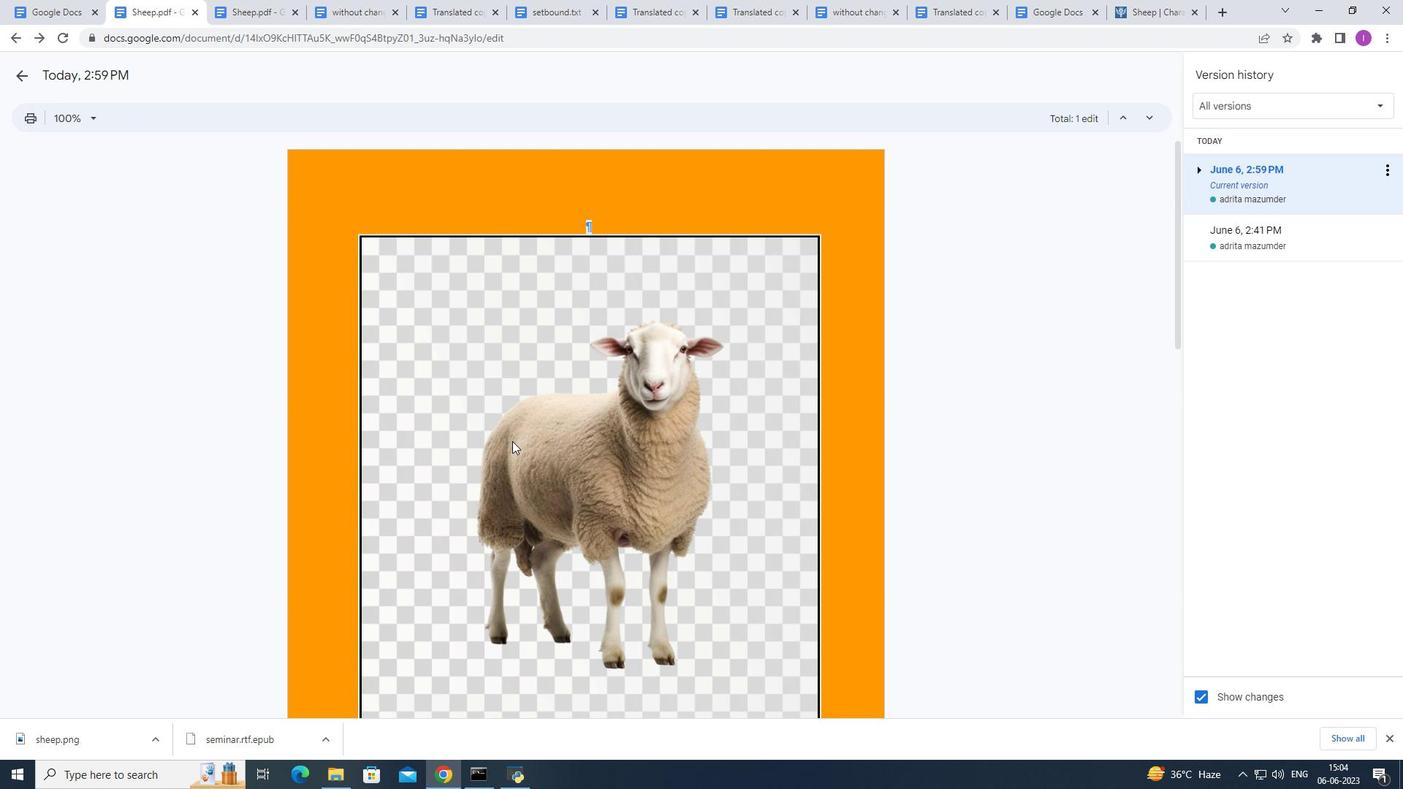 
Action: Mouse scrolled (512, 442) with delta (0, 0)
Screenshot: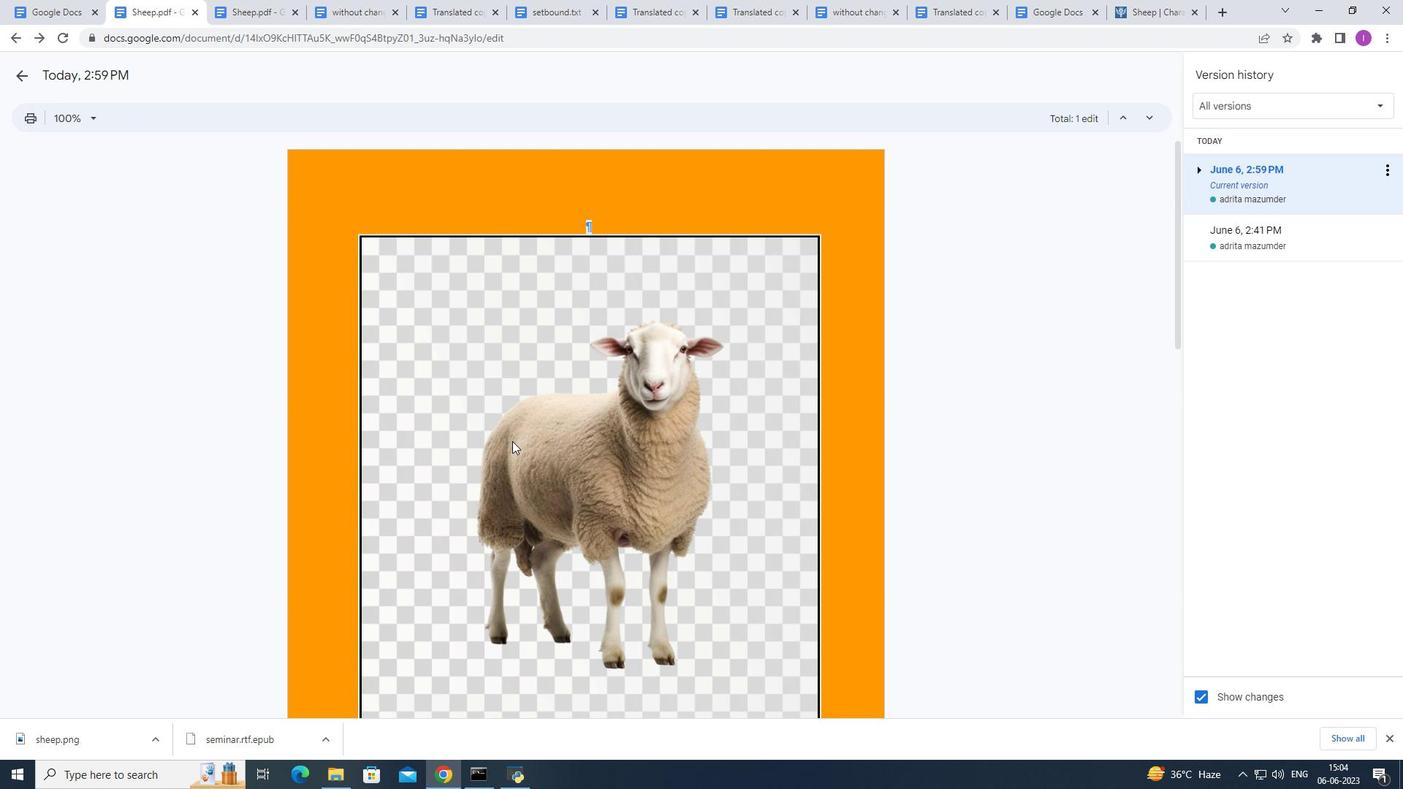 
Action: Mouse scrolled (512, 442) with delta (0, 0)
Screenshot: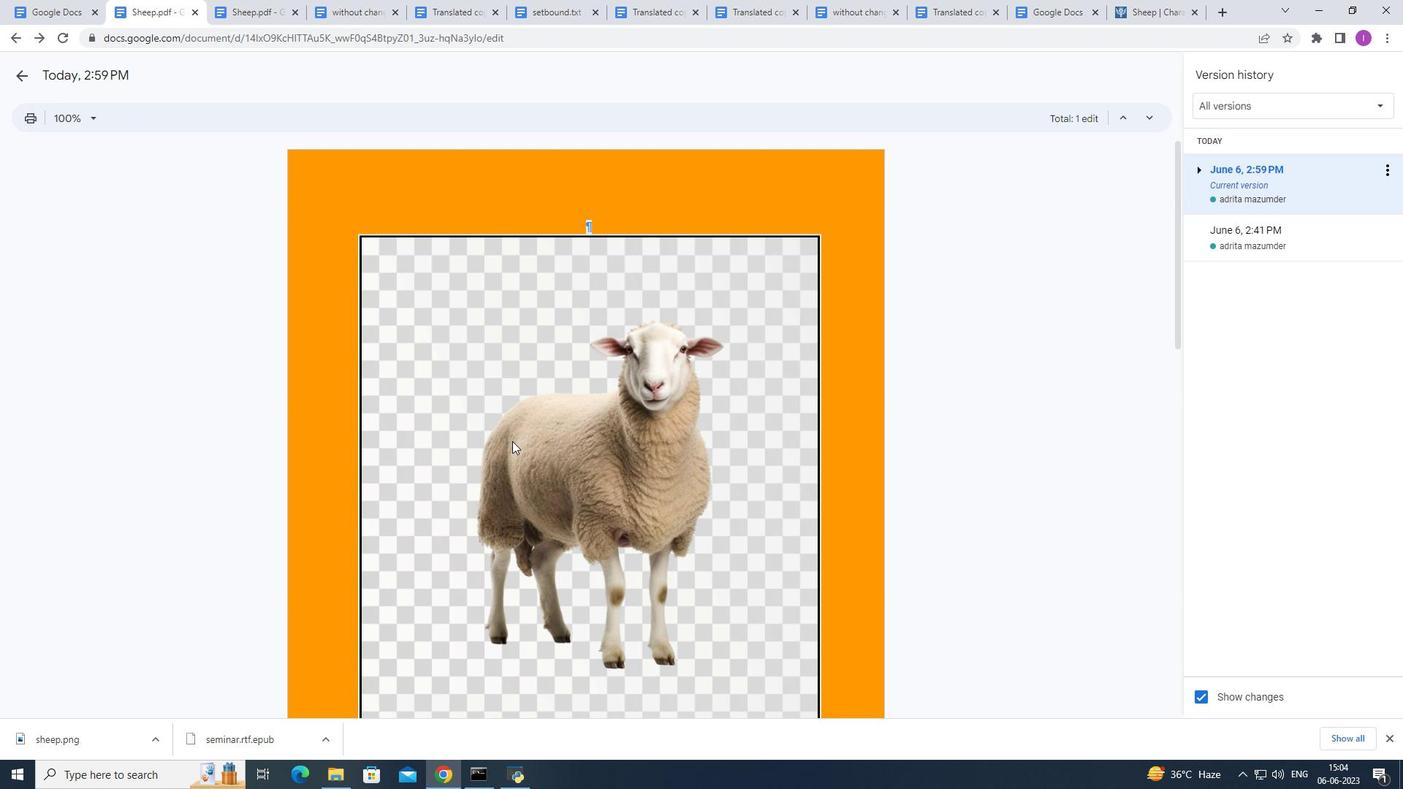 
Action: Mouse scrolled (512, 440) with delta (0, 0)
Screenshot: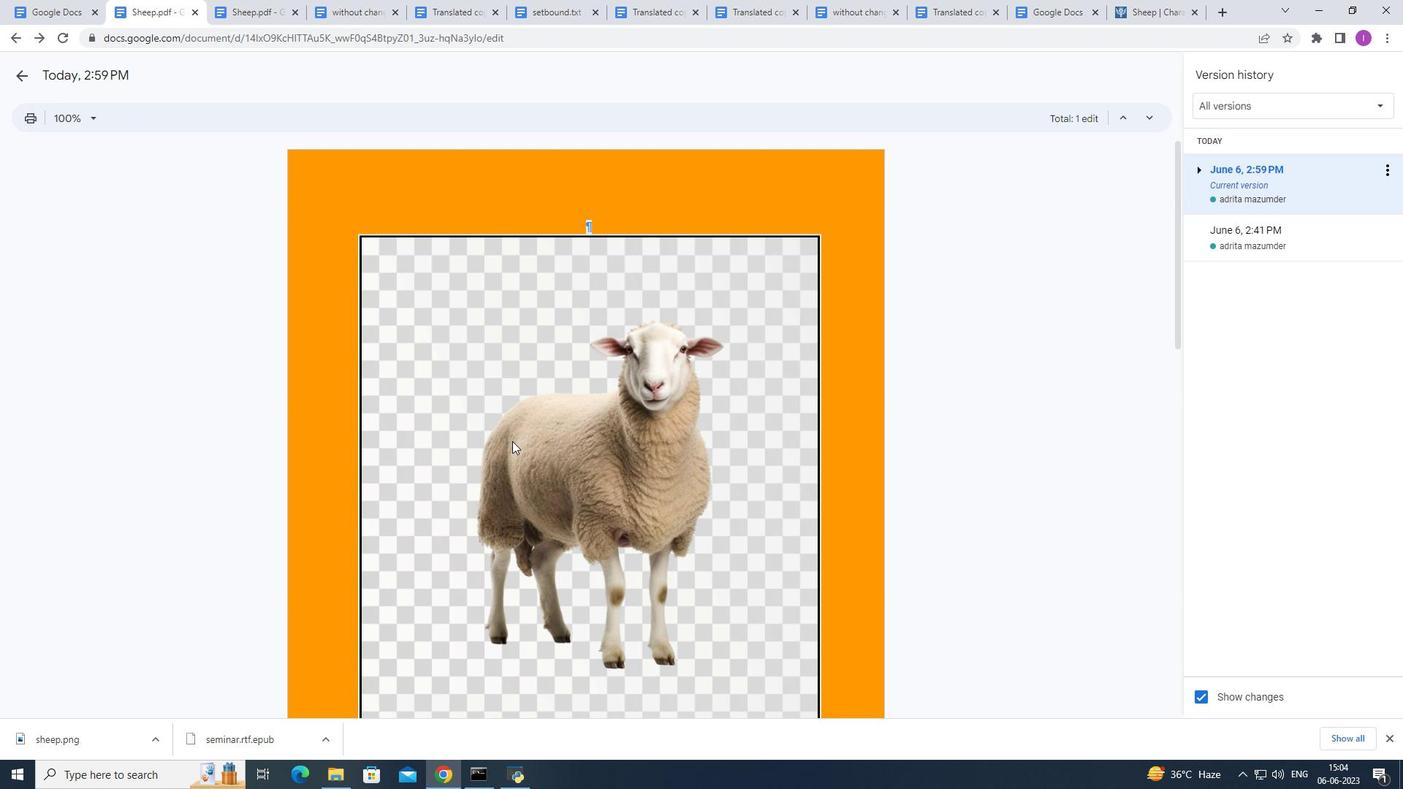 
Action: Mouse scrolled (512, 440) with delta (0, 0)
Screenshot: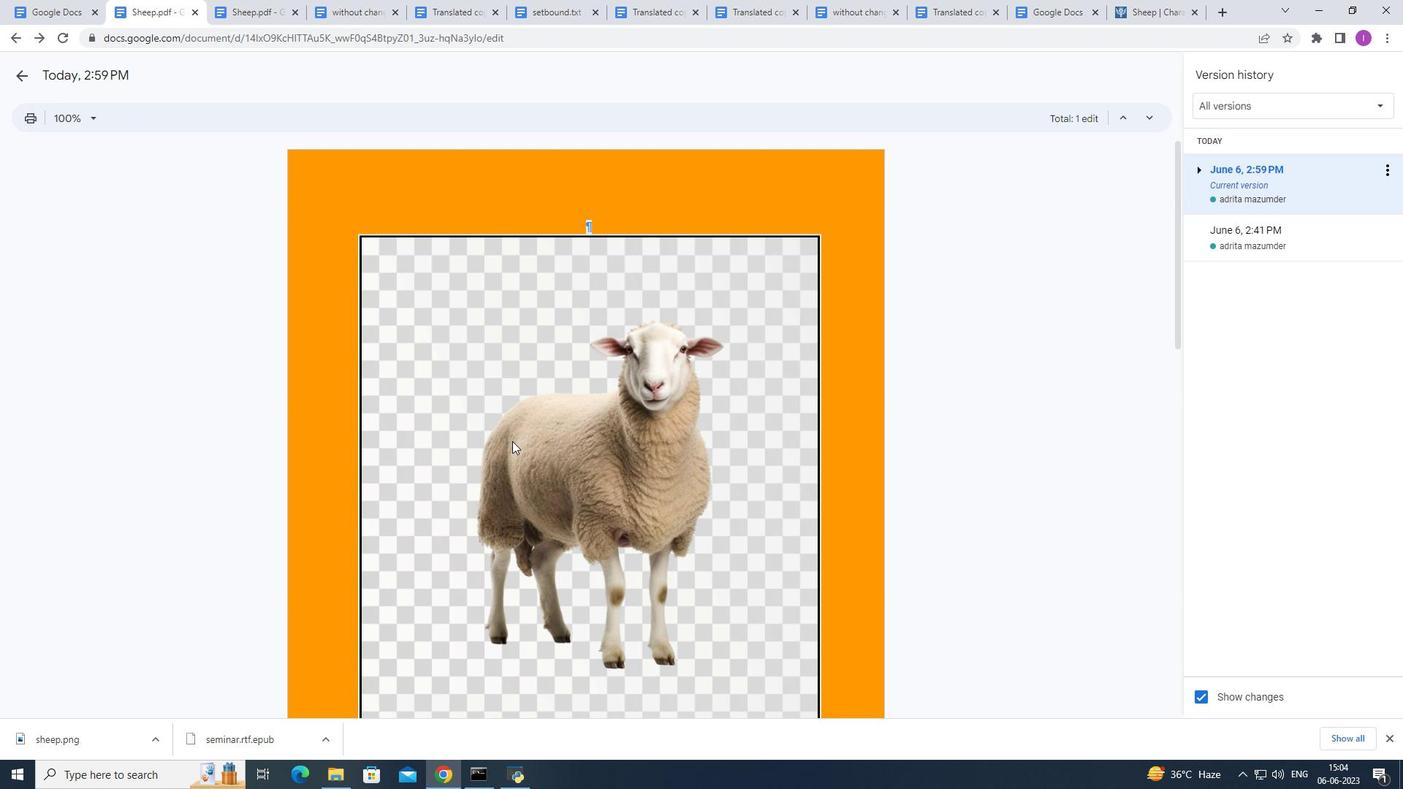 
Action: Mouse scrolled (512, 440) with delta (0, 0)
Screenshot: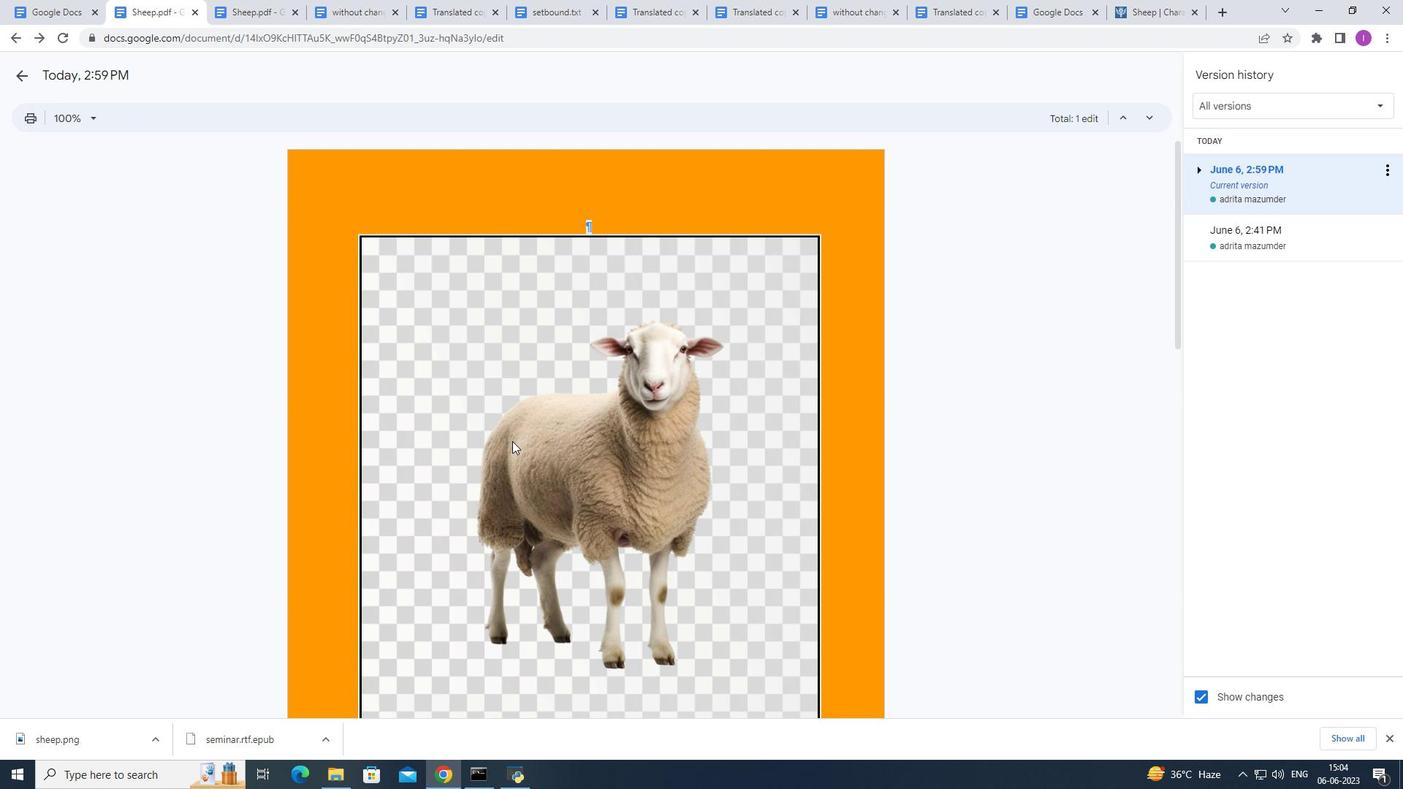 
Action: Mouse scrolled (512, 440) with delta (0, 0)
Screenshot: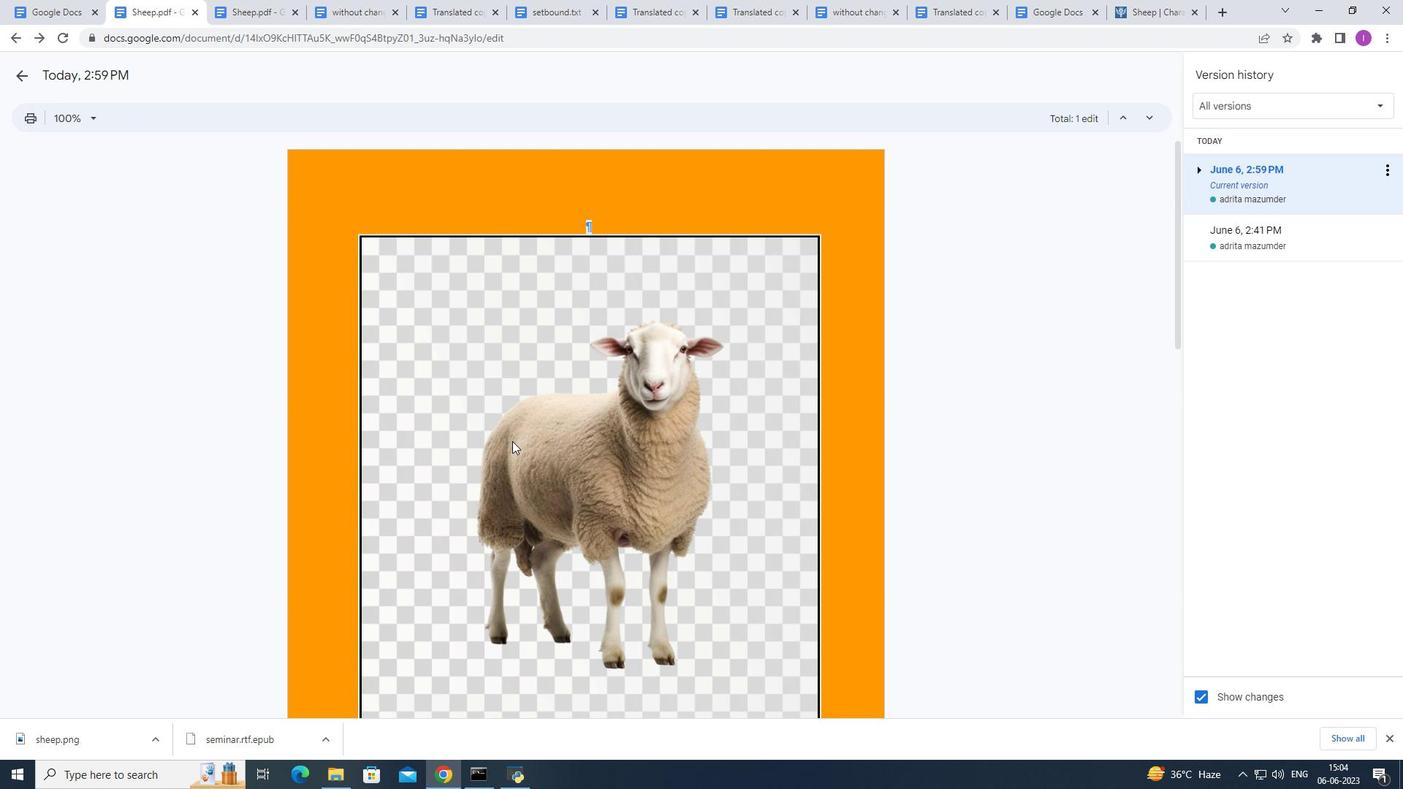 
Action: Mouse scrolled (512, 440) with delta (0, 0)
Screenshot: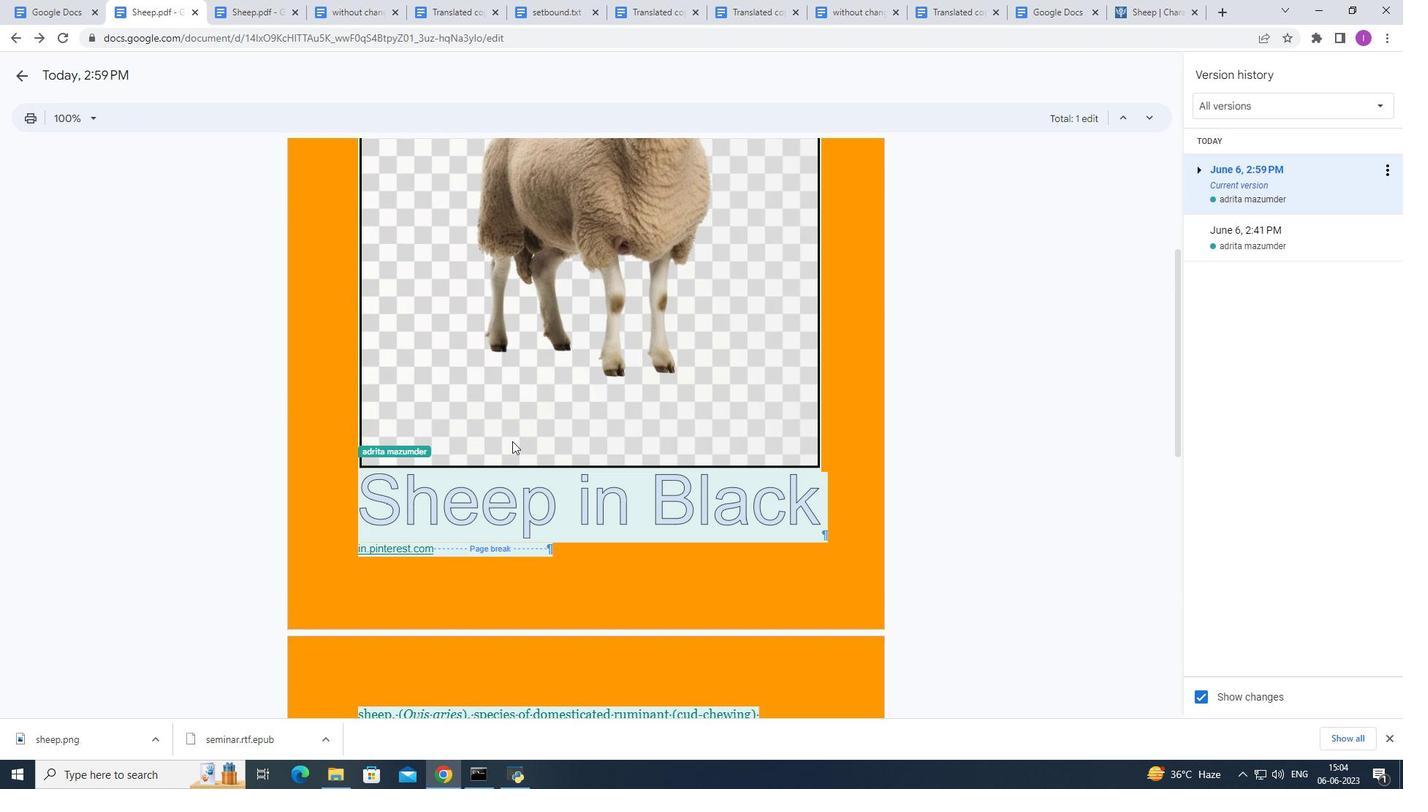 
Action: Mouse scrolled (512, 440) with delta (0, 0)
Screenshot: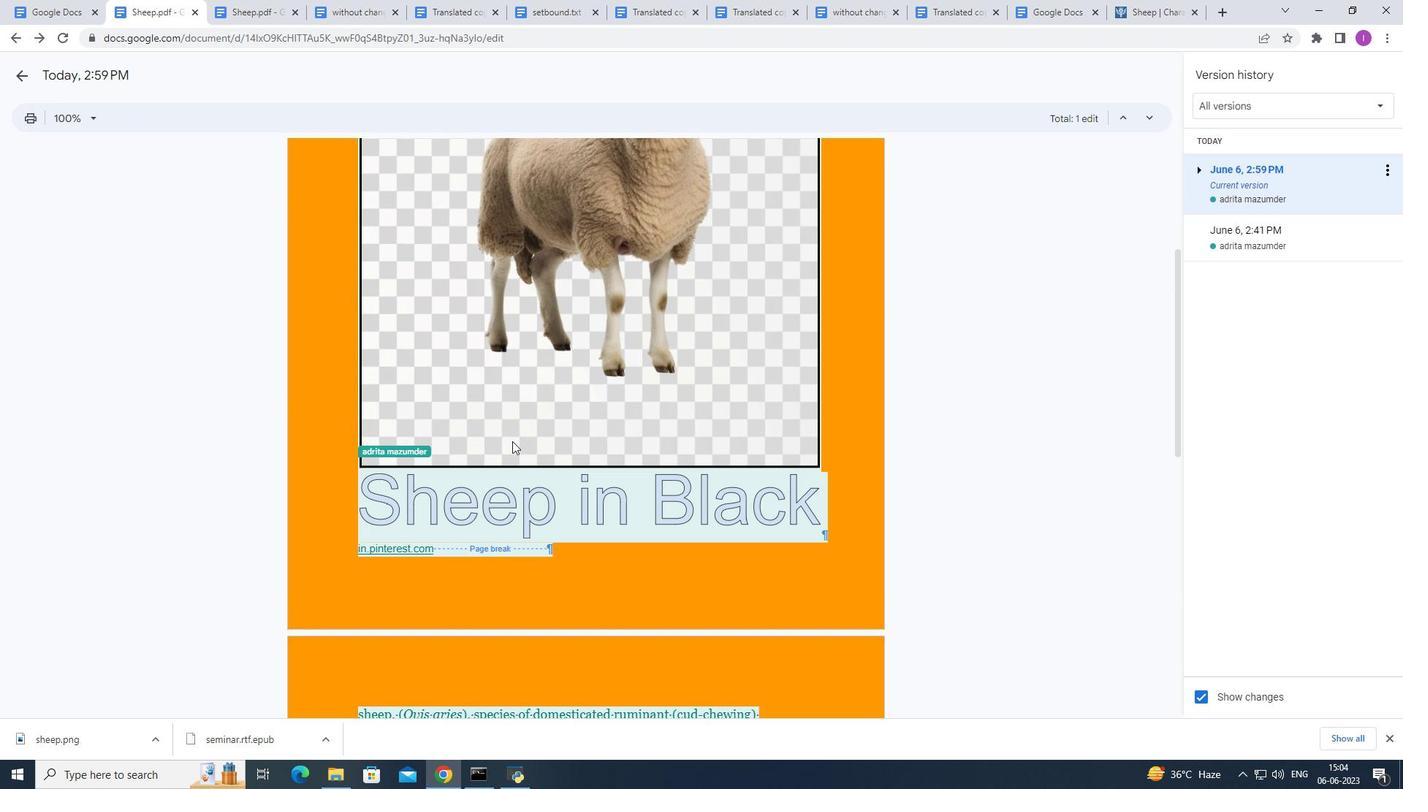 
Action: Mouse scrolled (512, 440) with delta (0, 0)
Screenshot: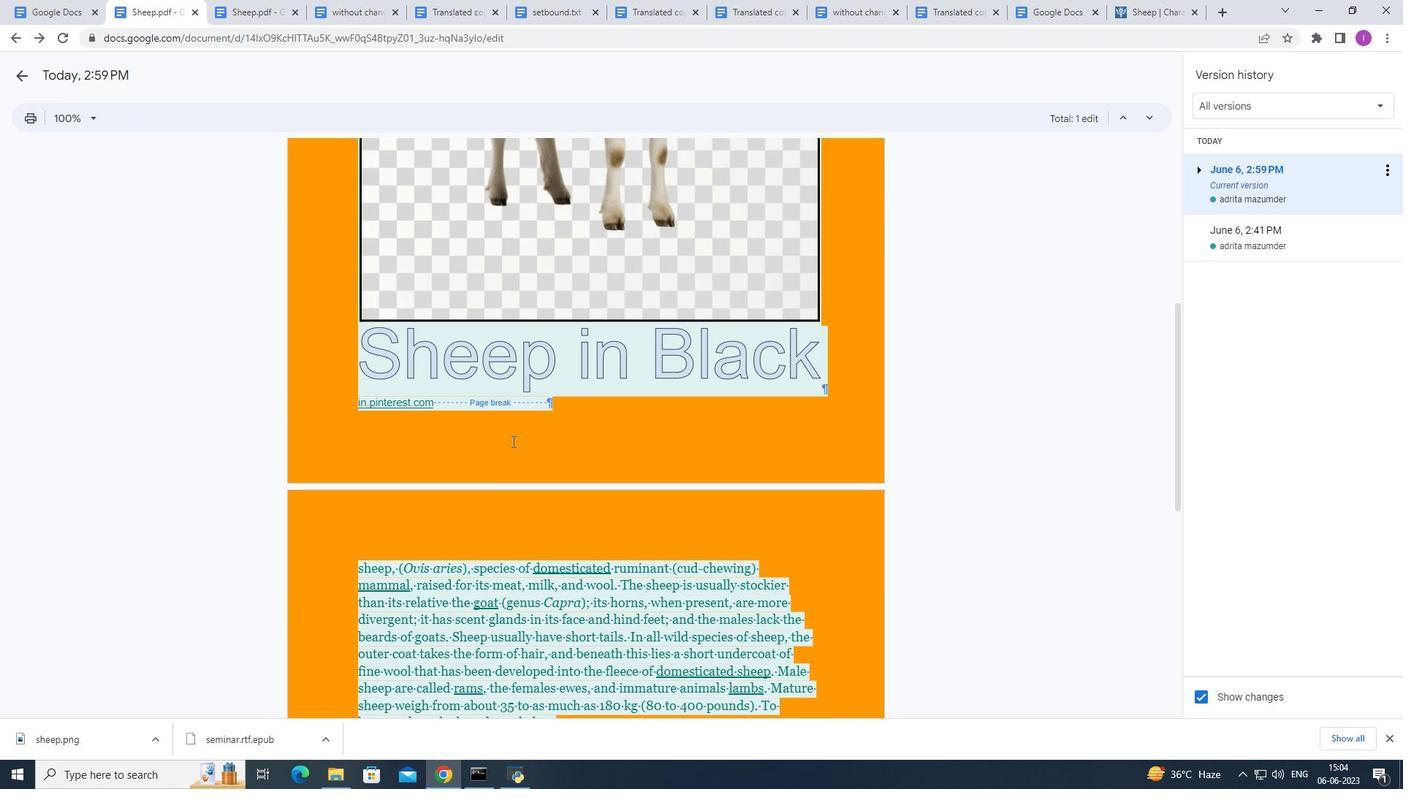 
Action: Mouse scrolled (512, 440) with delta (0, 0)
Screenshot: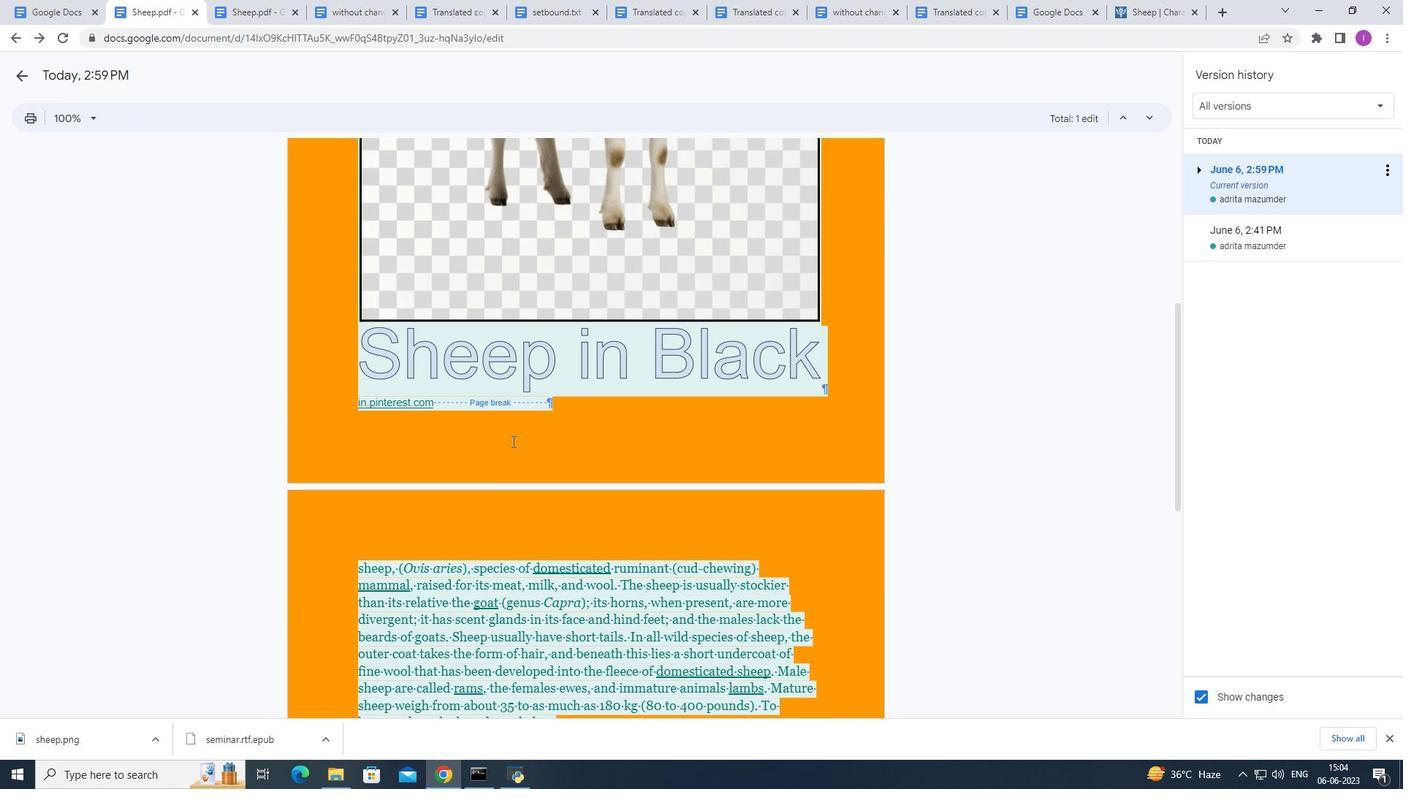 
Action: Mouse scrolled (512, 442) with delta (0, 0)
Screenshot: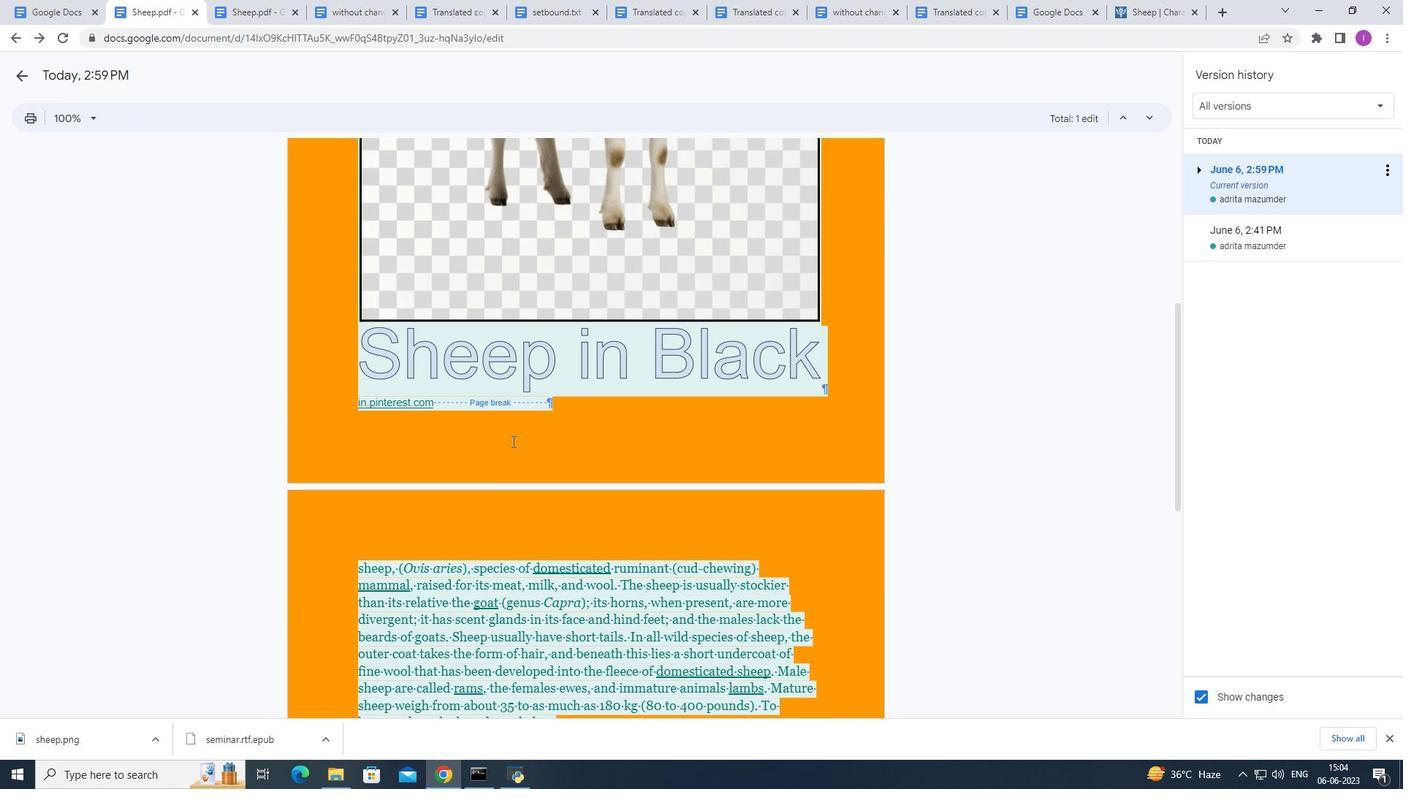 
Action: Mouse scrolled (512, 440) with delta (0, 0)
Screenshot: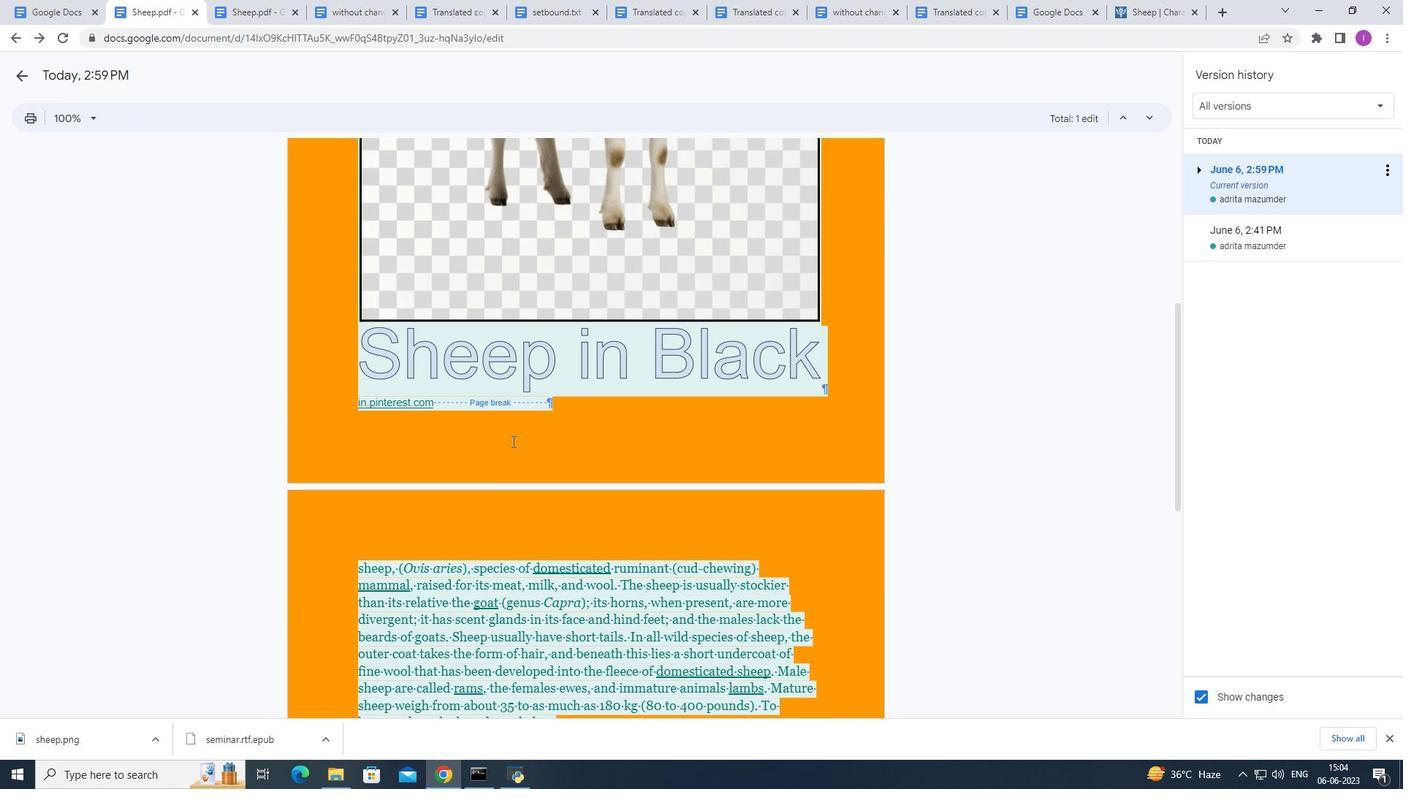 
Action: Mouse moved to (513, 441)
Screenshot: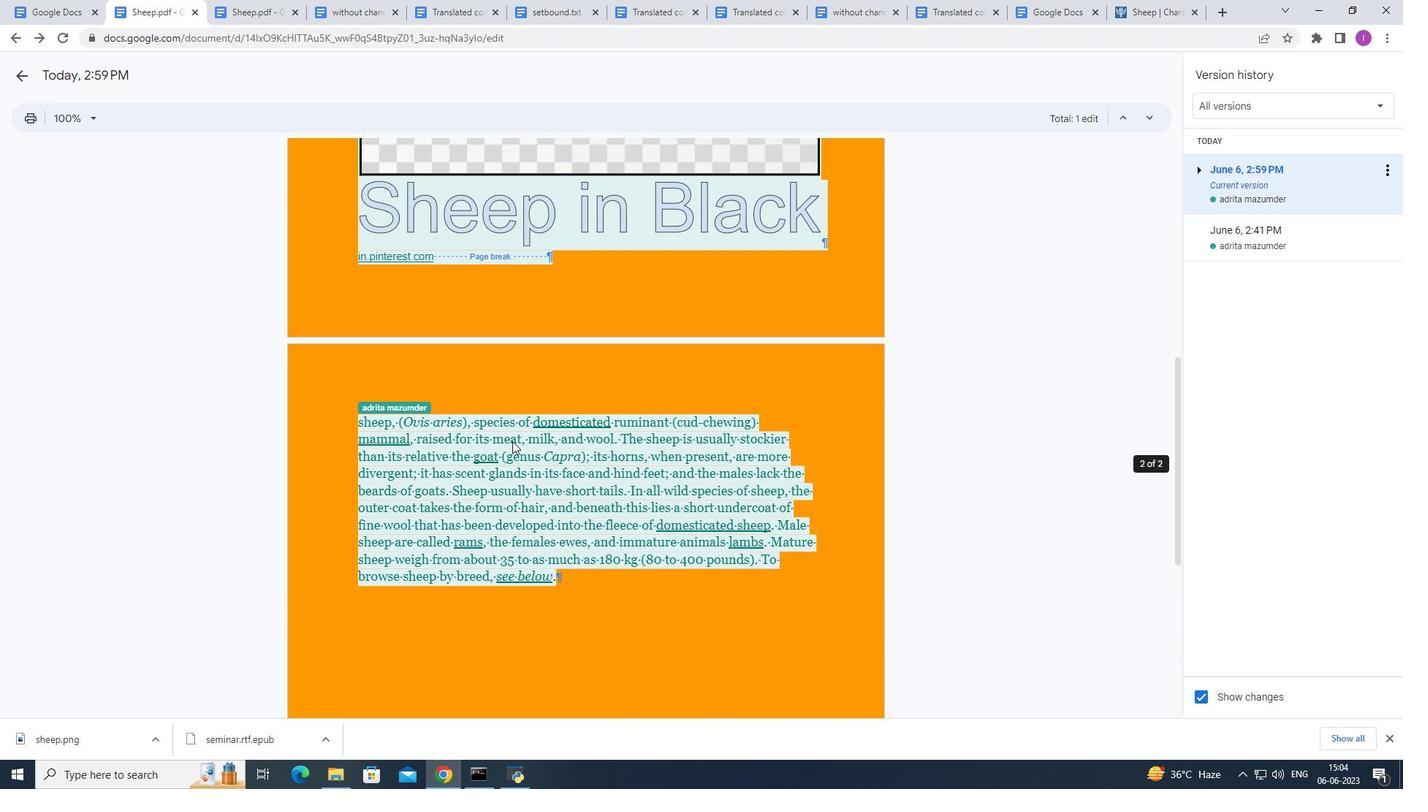 
Action: Mouse scrolled (513, 442) with delta (0, 0)
Screenshot: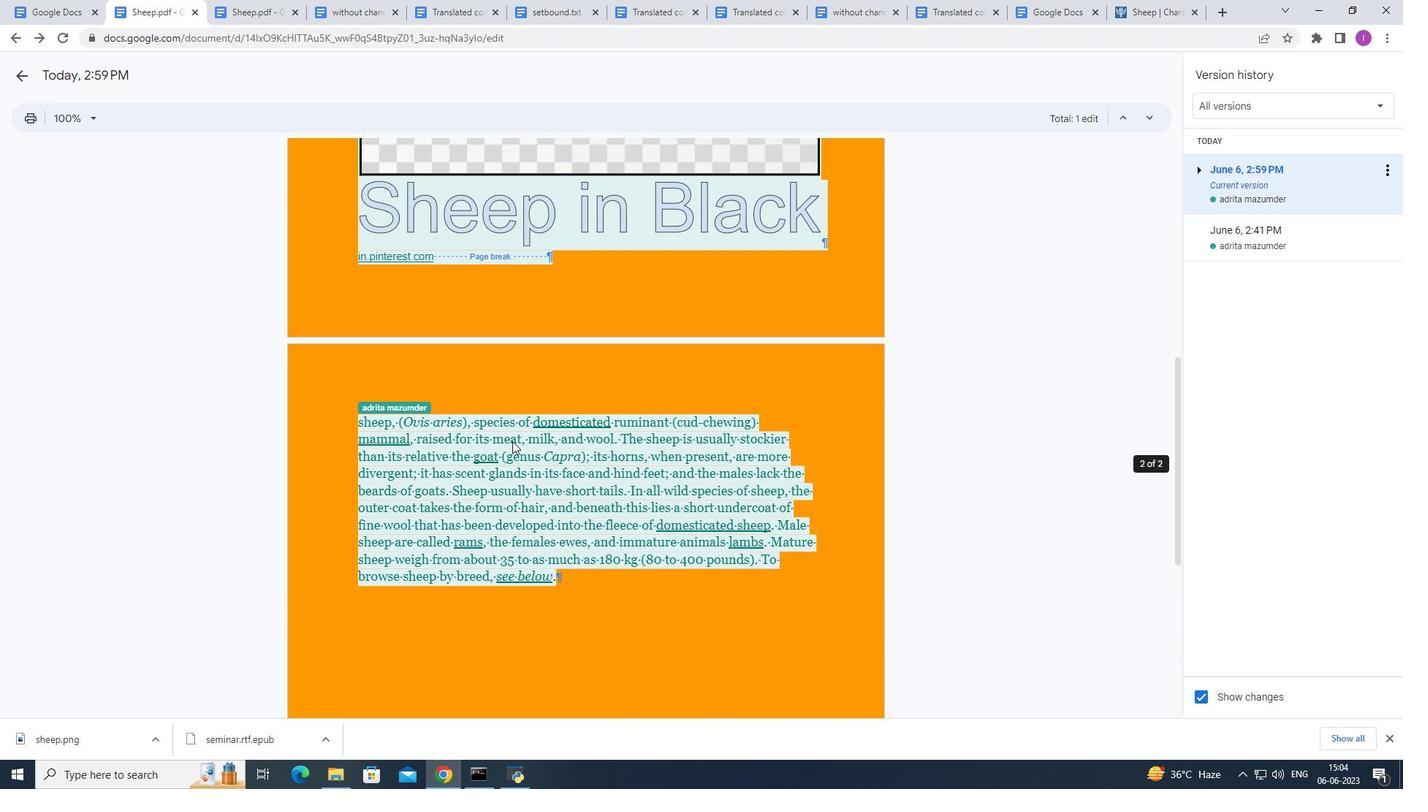
Action: Mouse scrolled (513, 442) with delta (0, 0)
Screenshot: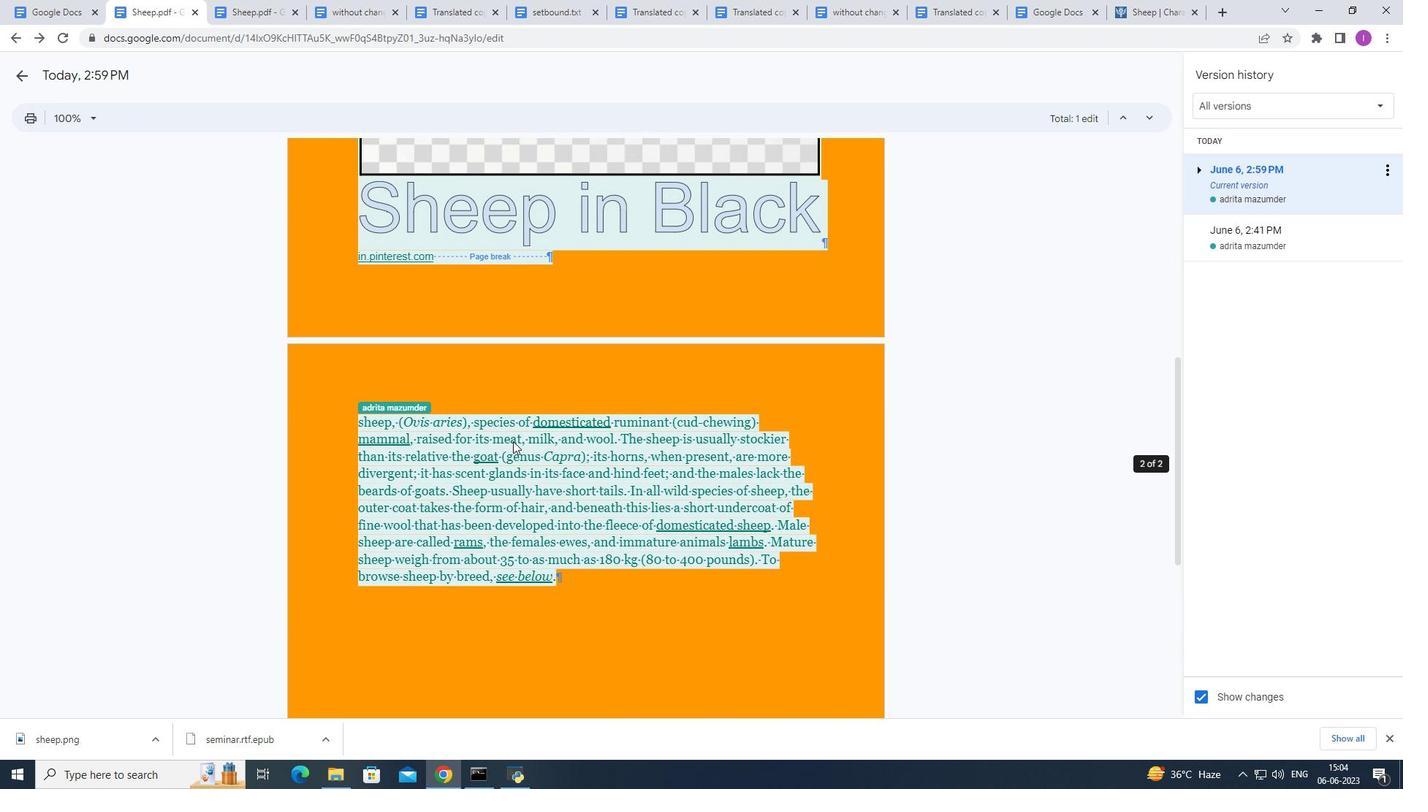
Action: Mouse scrolled (513, 442) with delta (0, 0)
Screenshot: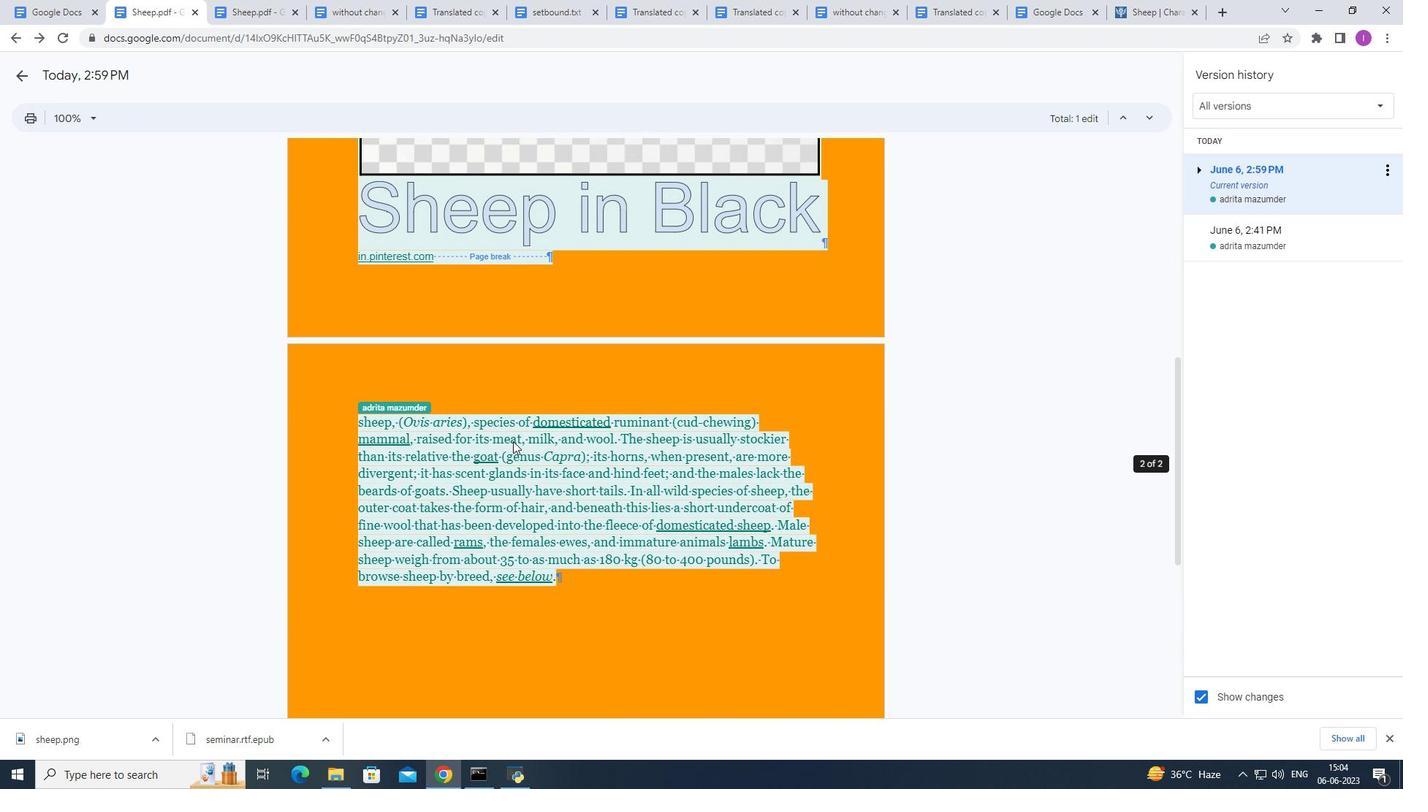 
Action: Mouse scrolled (513, 442) with delta (0, 0)
Screenshot: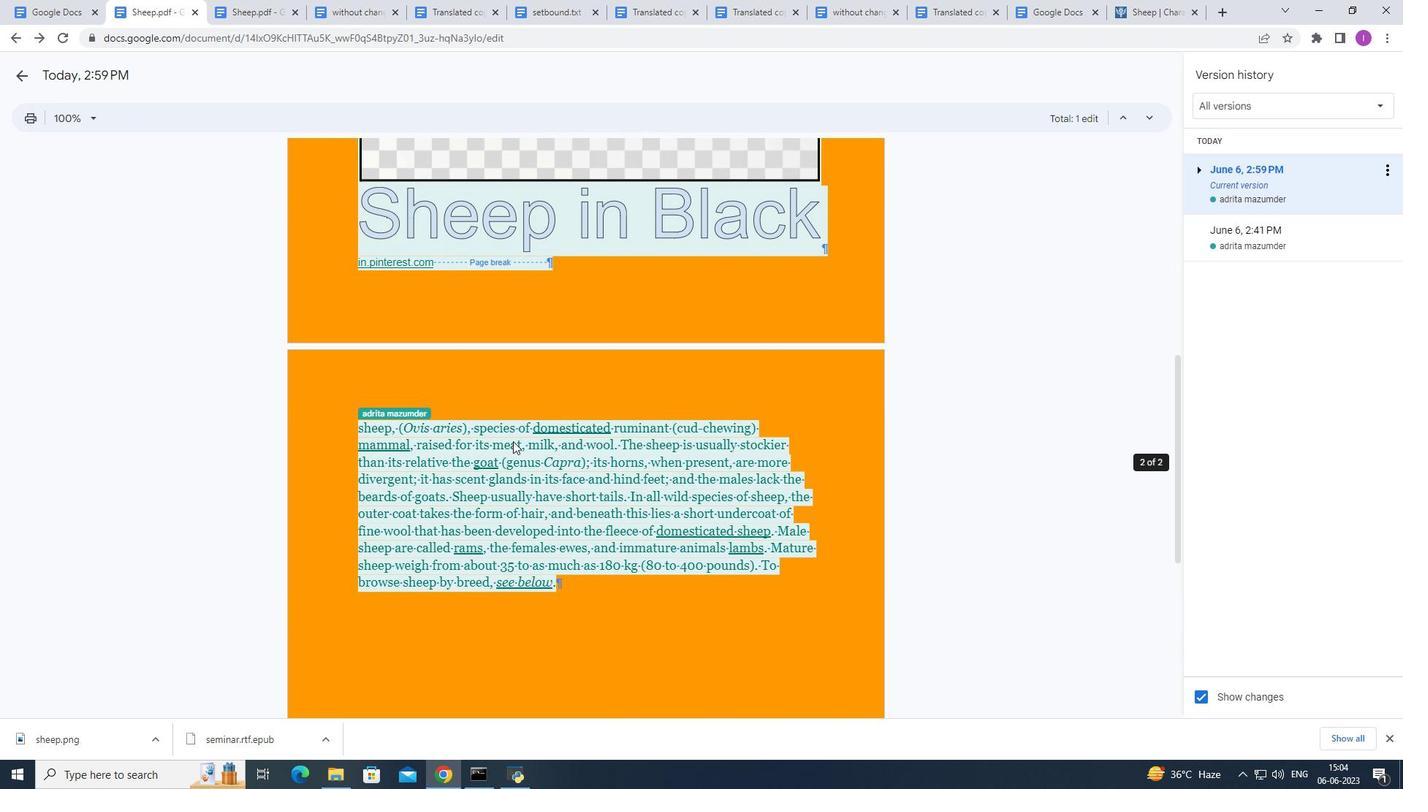 
Action: Mouse scrolled (513, 442) with delta (0, 0)
Screenshot: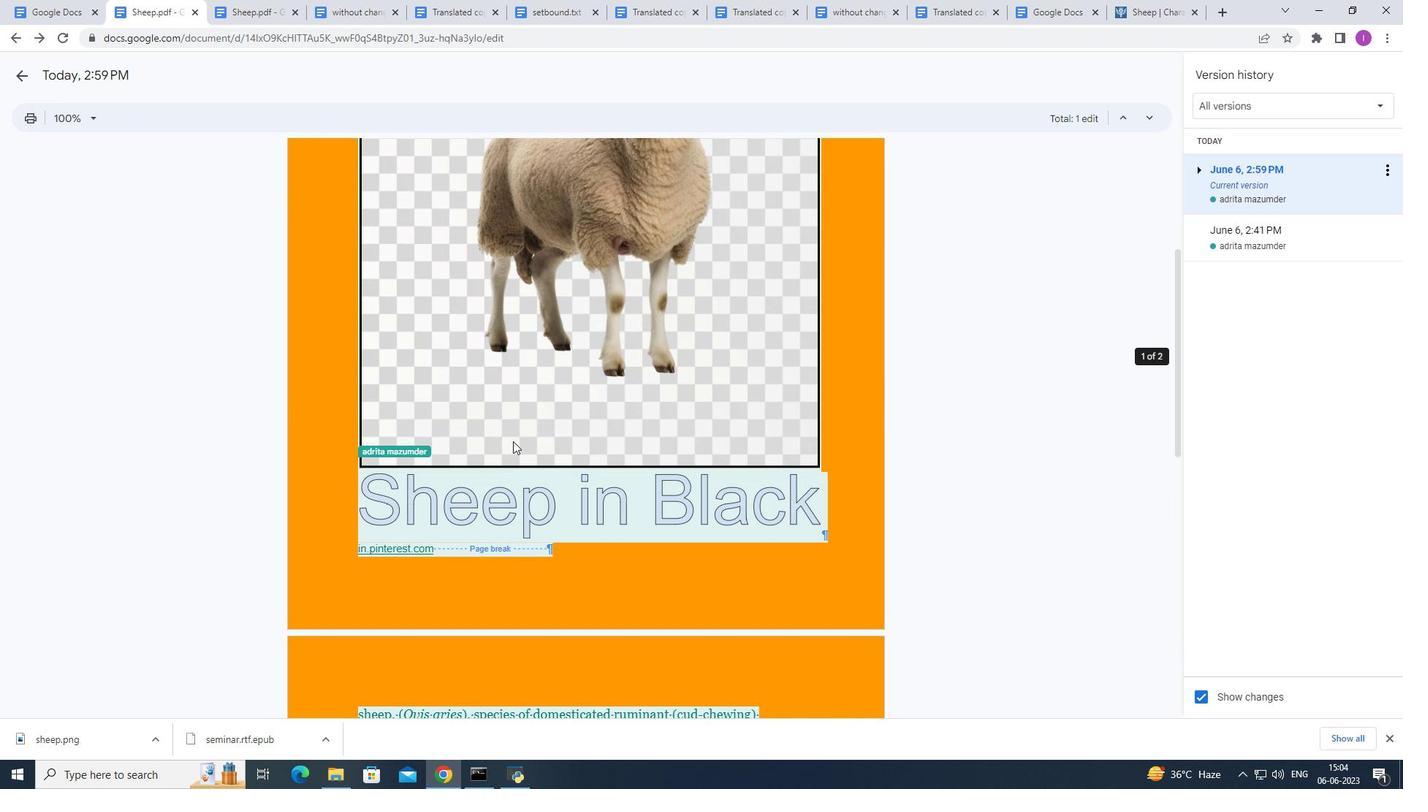 
Action: Mouse scrolled (513, 442) with delta (0, 0)
Screenshot: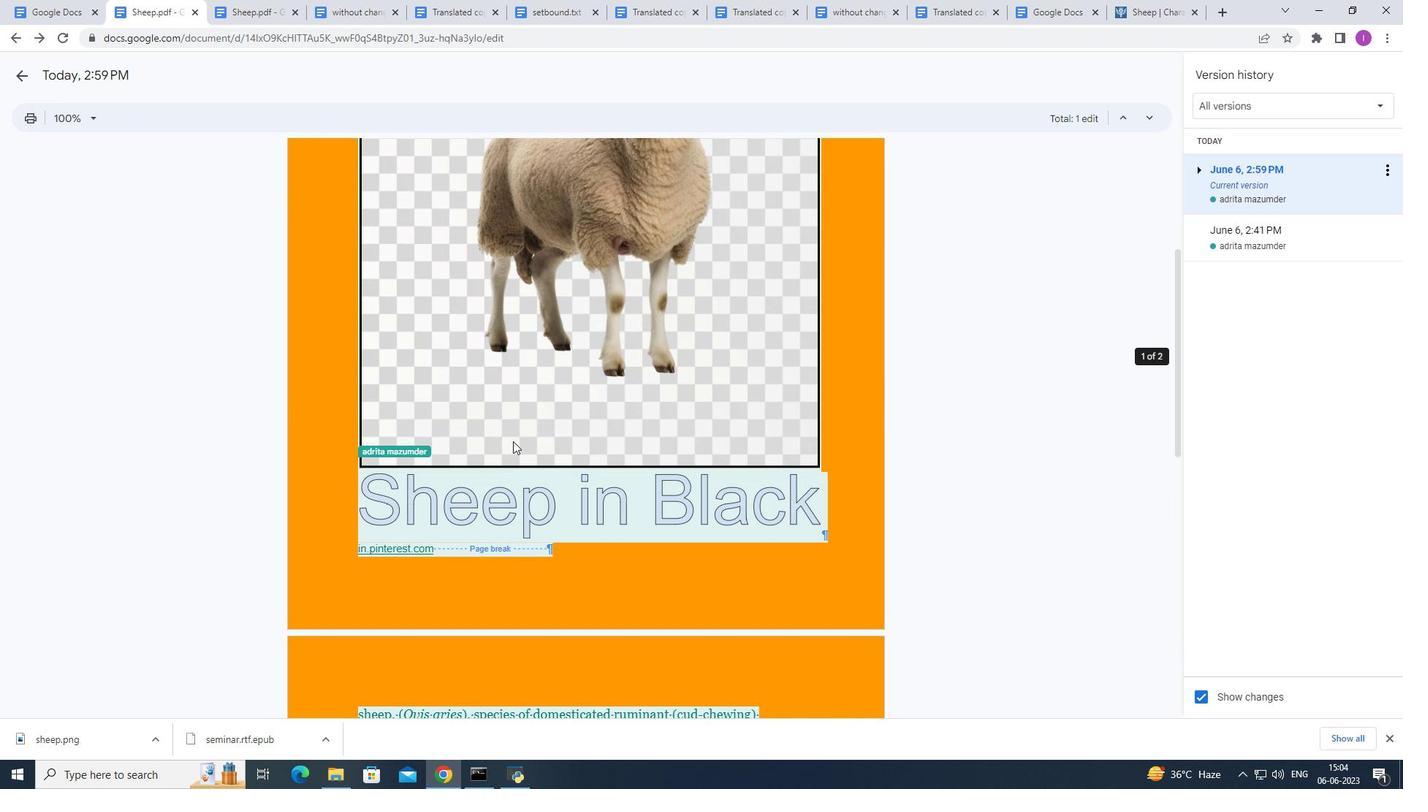 
Action: Mouse scrolled (513, 442) with delta (0, 0)
Screenshot: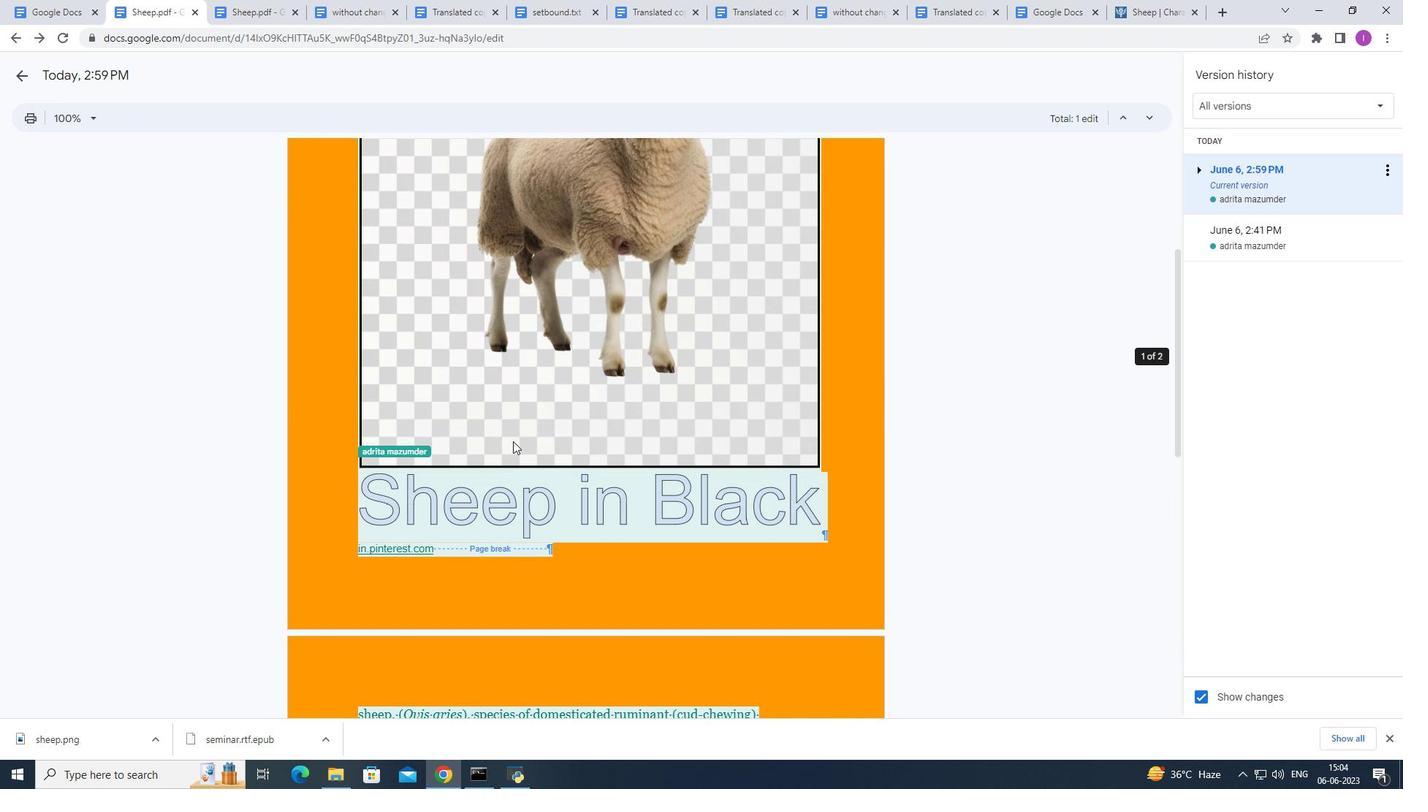 
